 Task: Create a due date automation trigger when advanced on, on the wednesday of the week before a card is due add dates starting this month at 11:00 AM.
Action: Mouse moved to (966, 77)
Screenshot: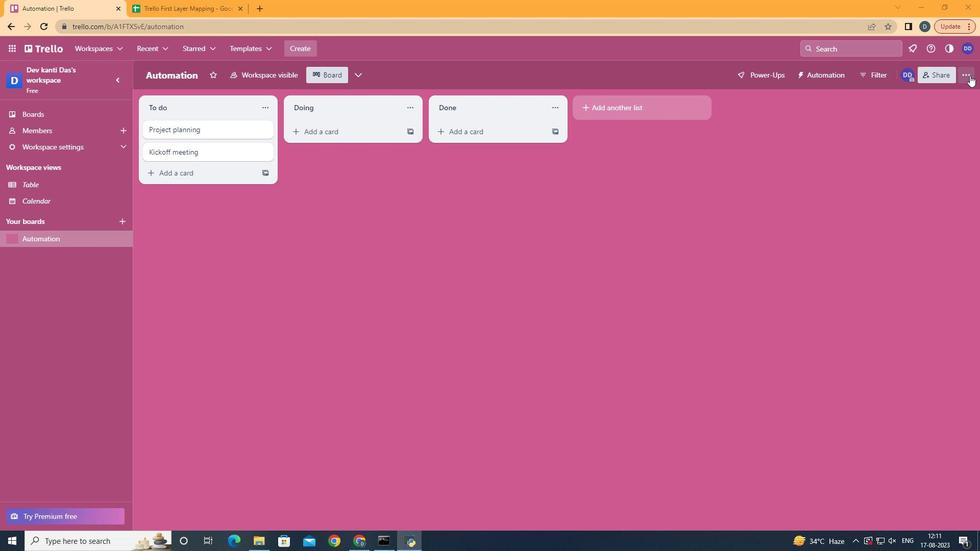 
Action: Mouse pressed left at (966, 77)
Screenshot: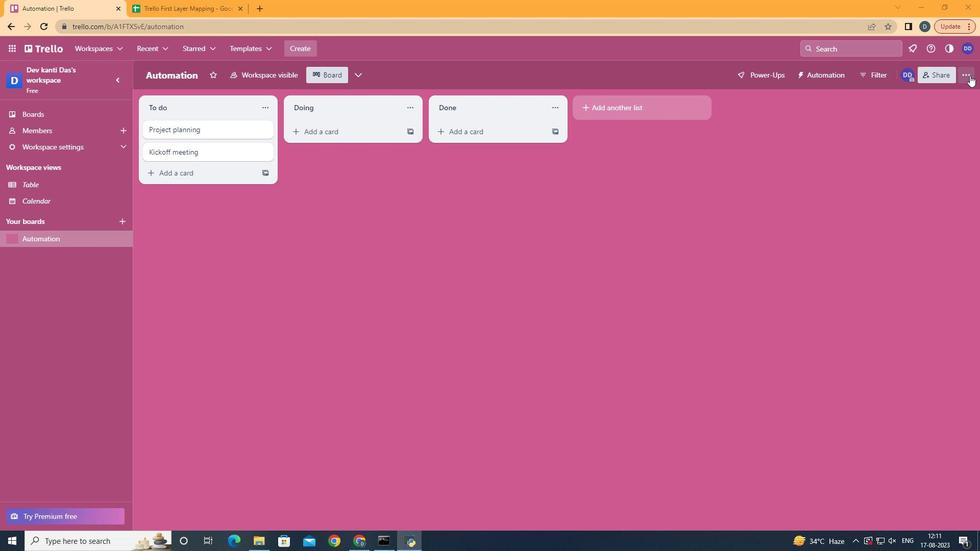 
Action: Mouse moved to (914, 208)
Screenshot: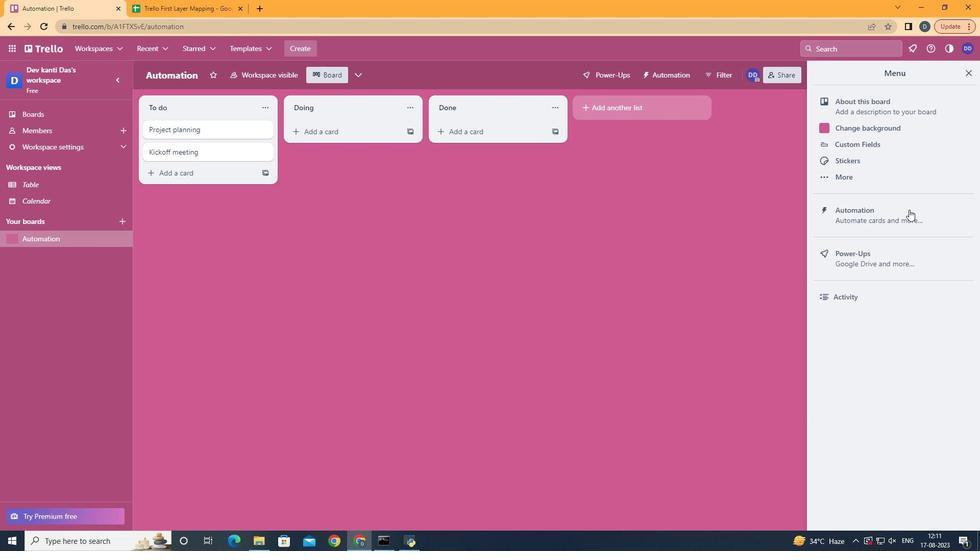 
Action: Mouse pressed left at (914, 208)
Screenshot: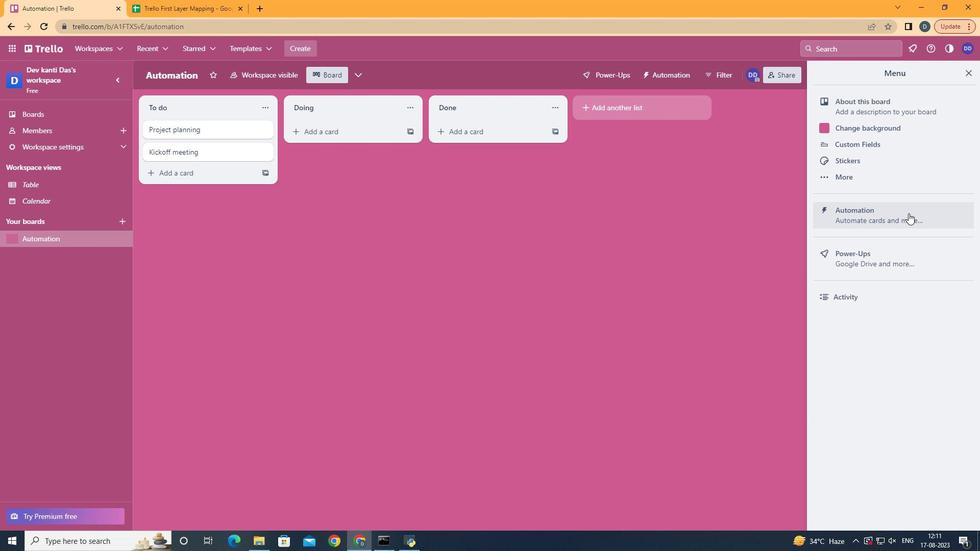 
Action: Mouse moved to (190, 205)
Screenshot: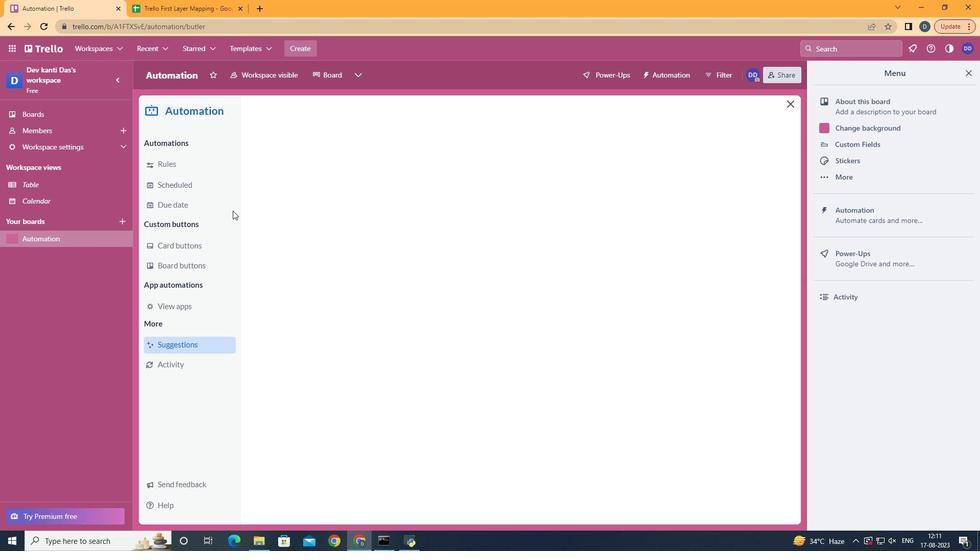 
Action: Mouse pressed left at (190, 205)
Screenshot: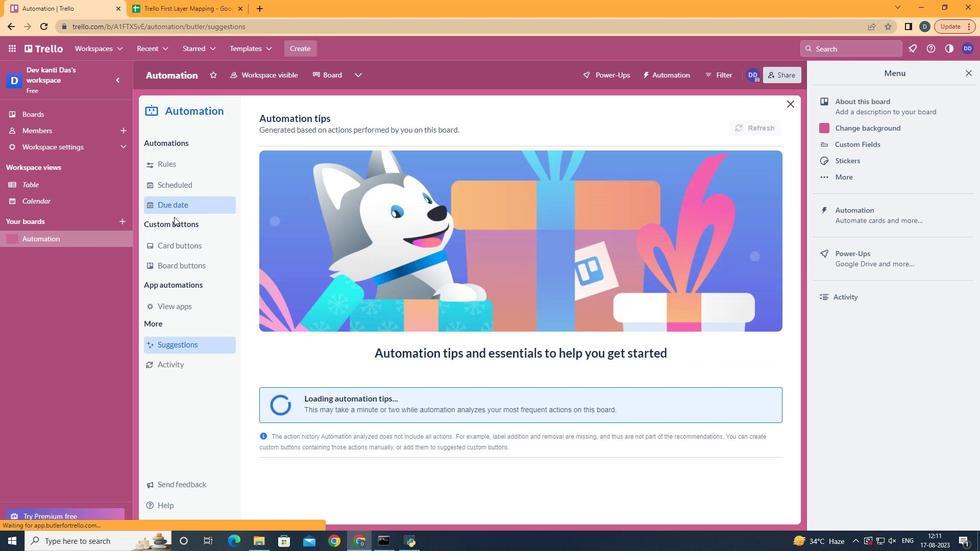 
Action: Mouse moved to (700, 120)
Screenshot: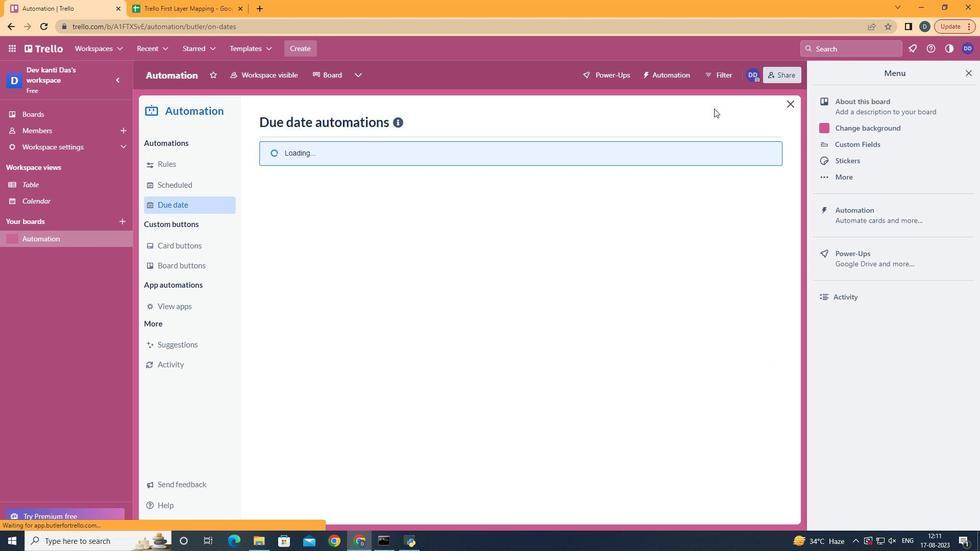 
Action: Mouse pressed left at (700, 120)
Screenshot: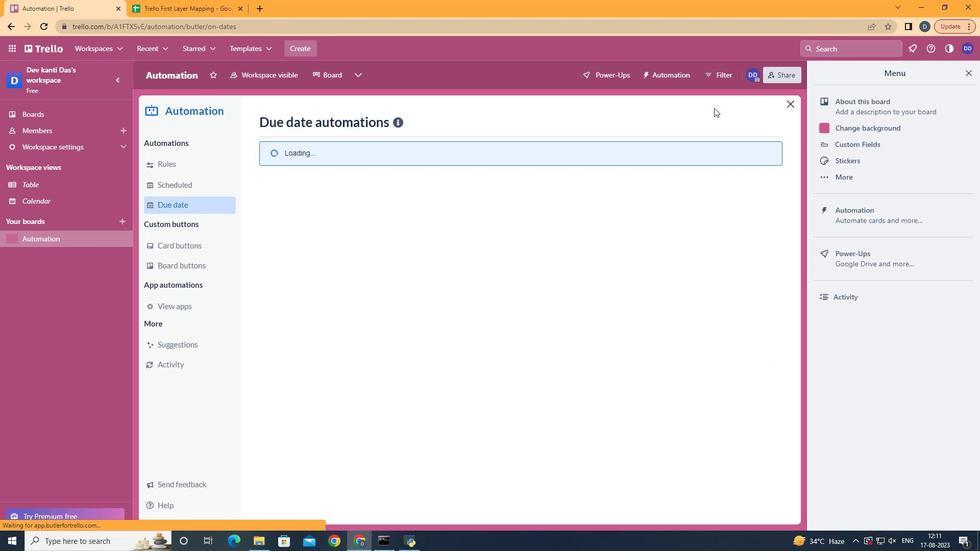 
Action: Mouse moved to (551, 229)
Screenshot: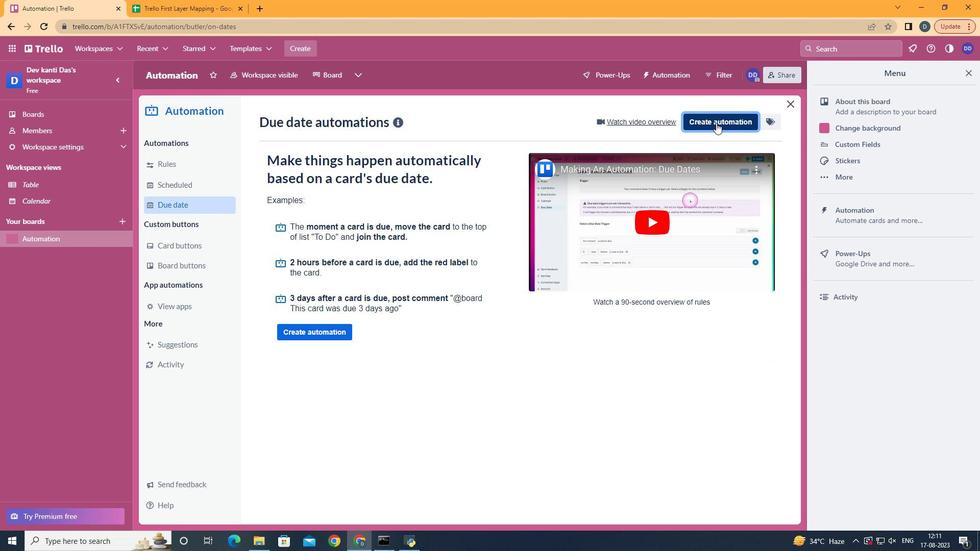 
Action: Mouse pressed left at (551, 229)
Screenshot: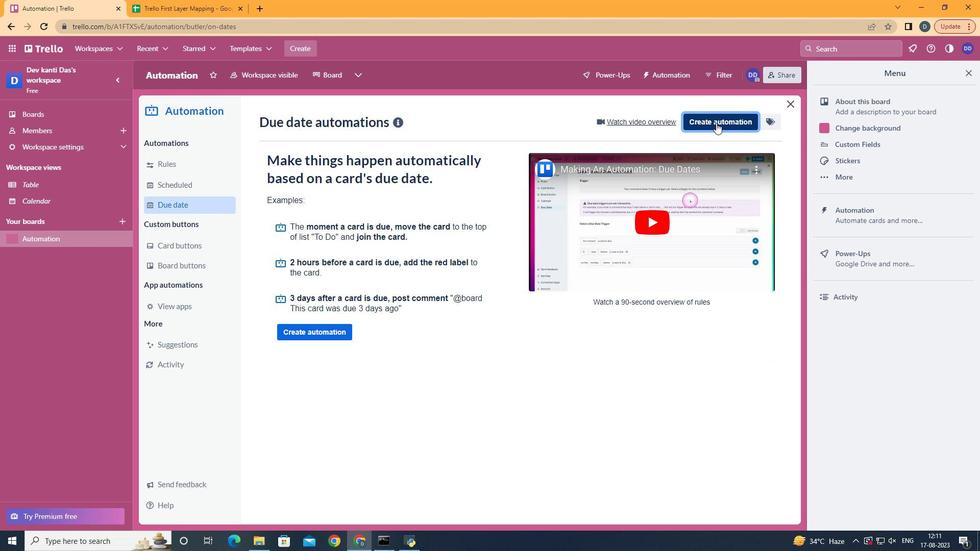 
Action: Mouse moved to (551, 222)
Screenshot: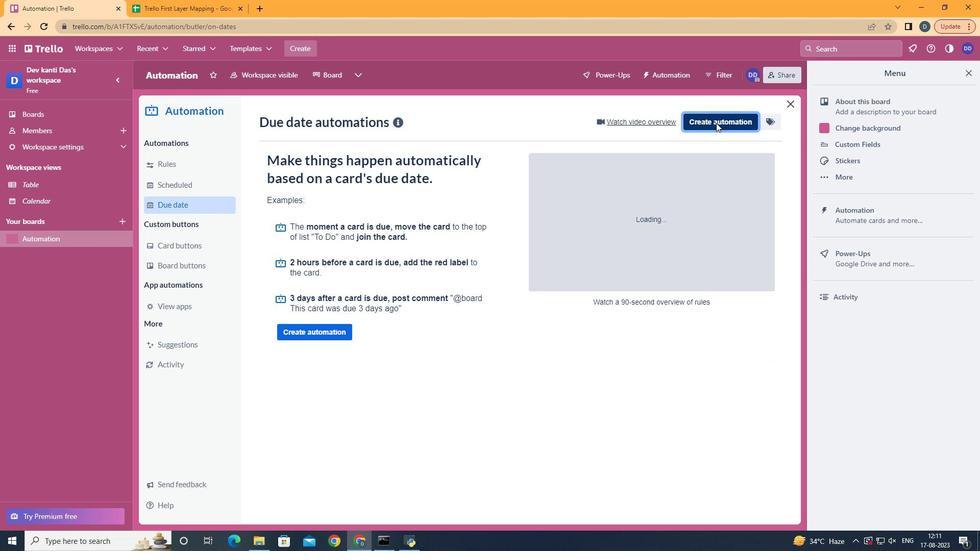 
Action: Mouse pressed left at (551, 222)
Screenshot: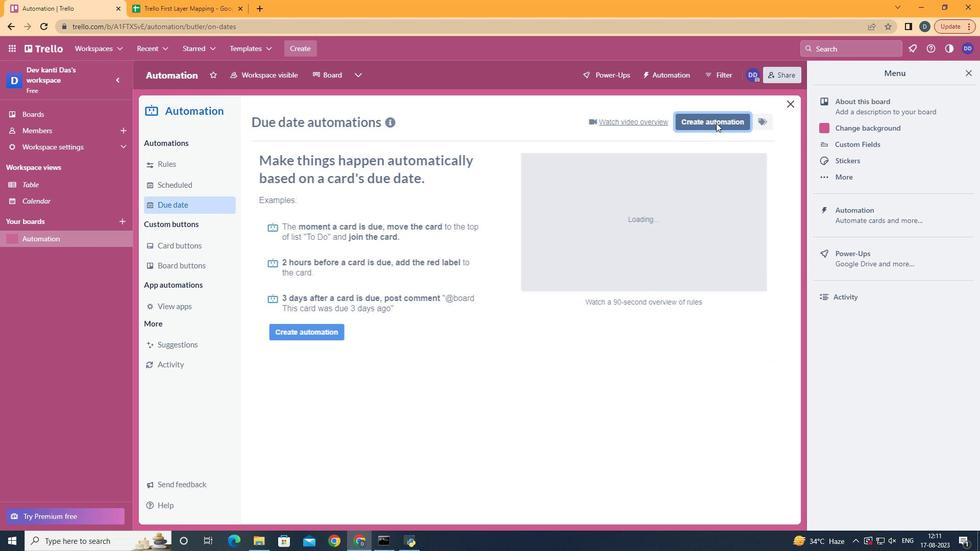 
Action: Mouse moved to (341, 313)
Screenshot: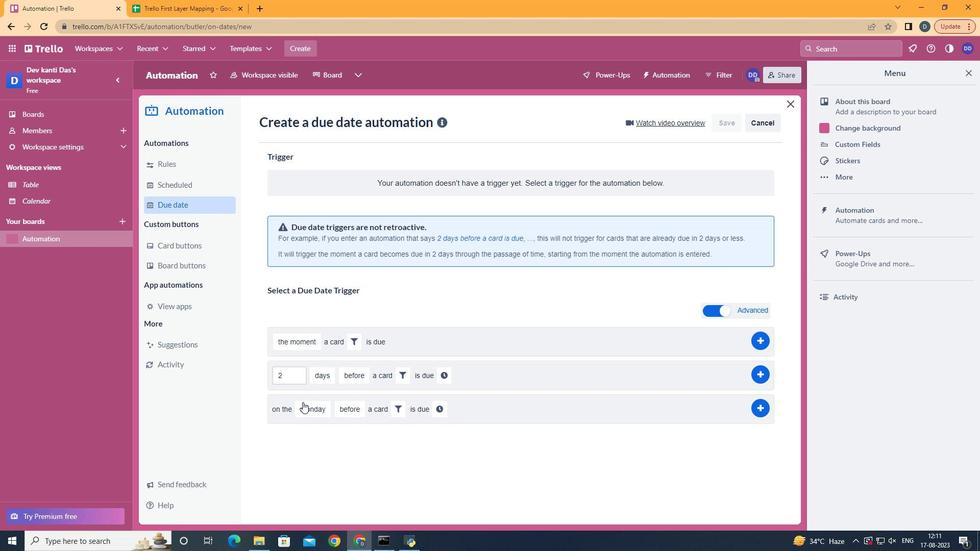 
Action: Mouse pressed left at (341, 313)
Screenshot: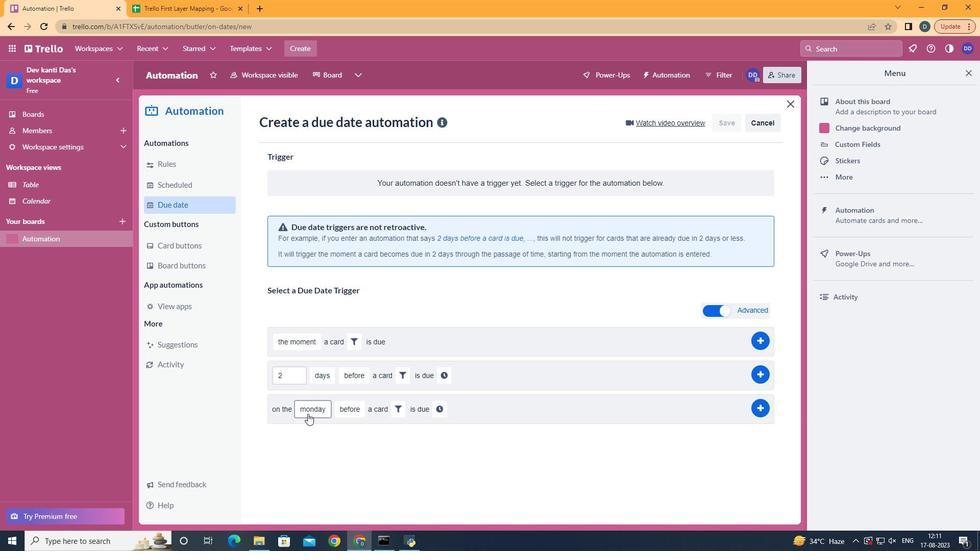 
Action: Mouse moved to (385, 486)
Screenshot: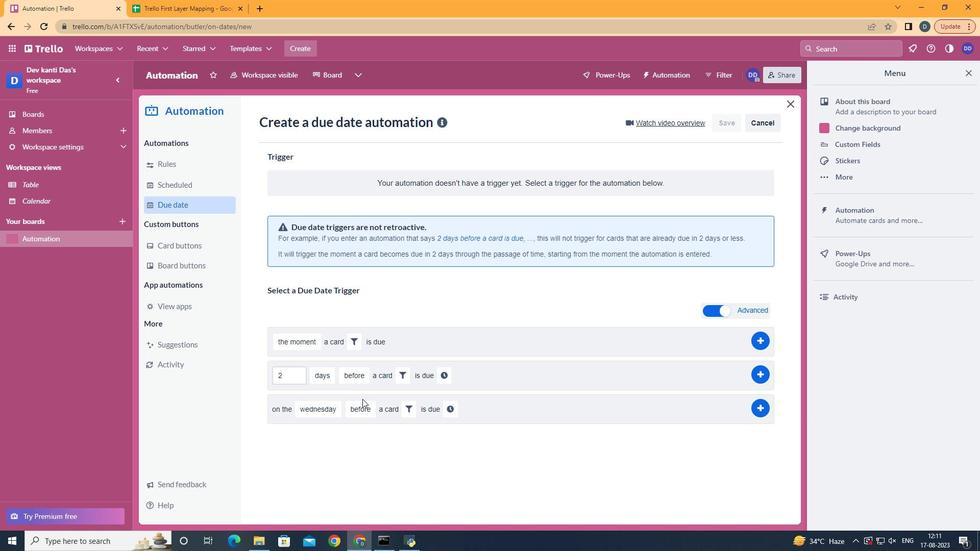 
Action: Mouse pressed left at (385, 486)
Screenshot: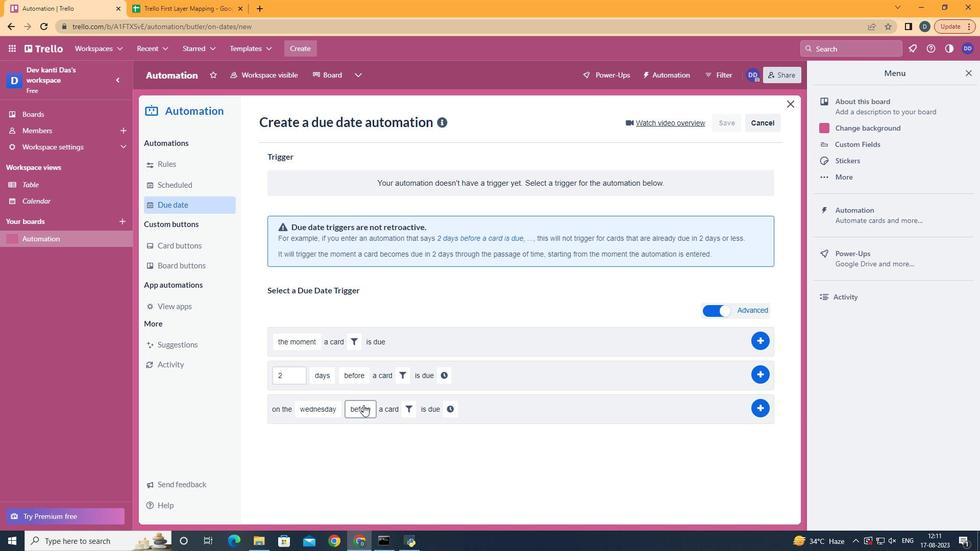 
Action: Mouse moved to (448, 403)
Screenshot: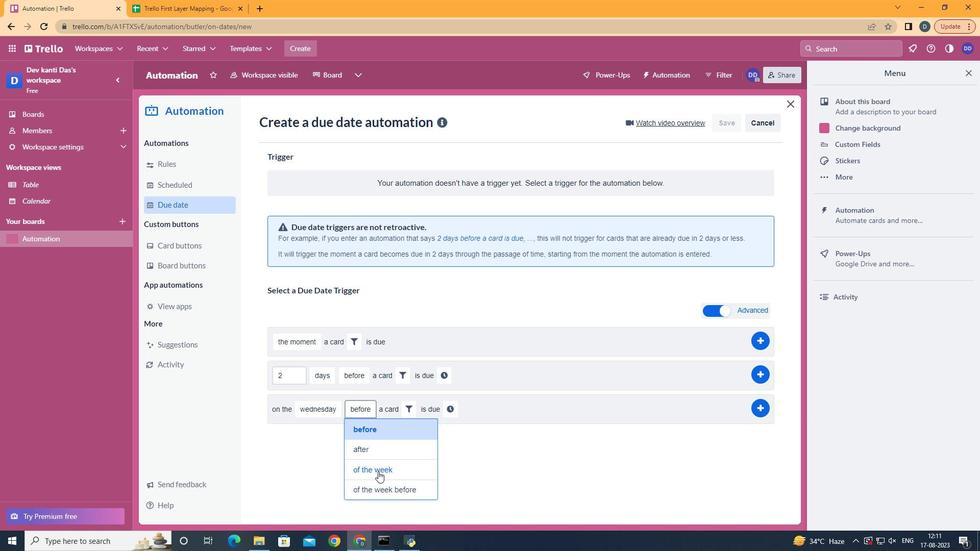 
Action: Mouse pressed left at (448, 403)
Screenshot: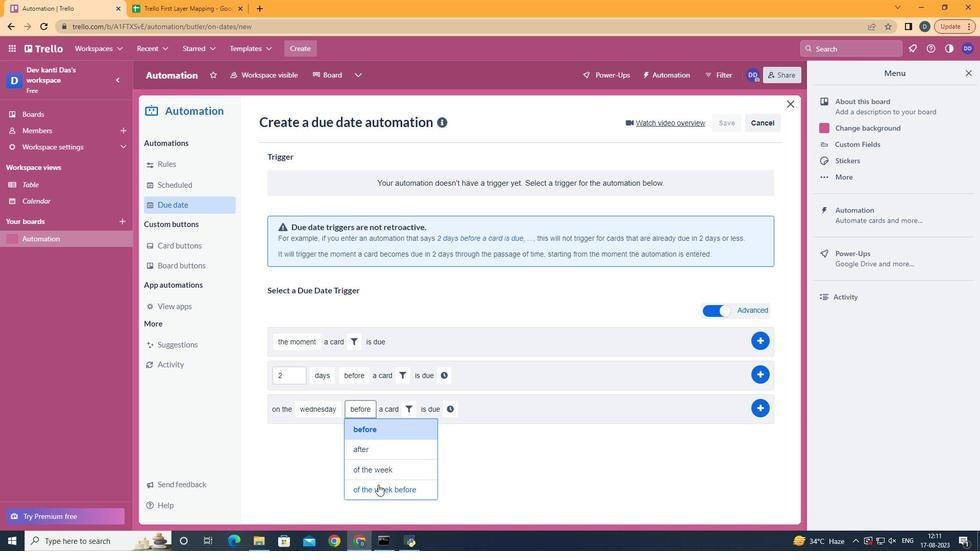 
Action: Mouse moved to (512, 439)
Screenshot: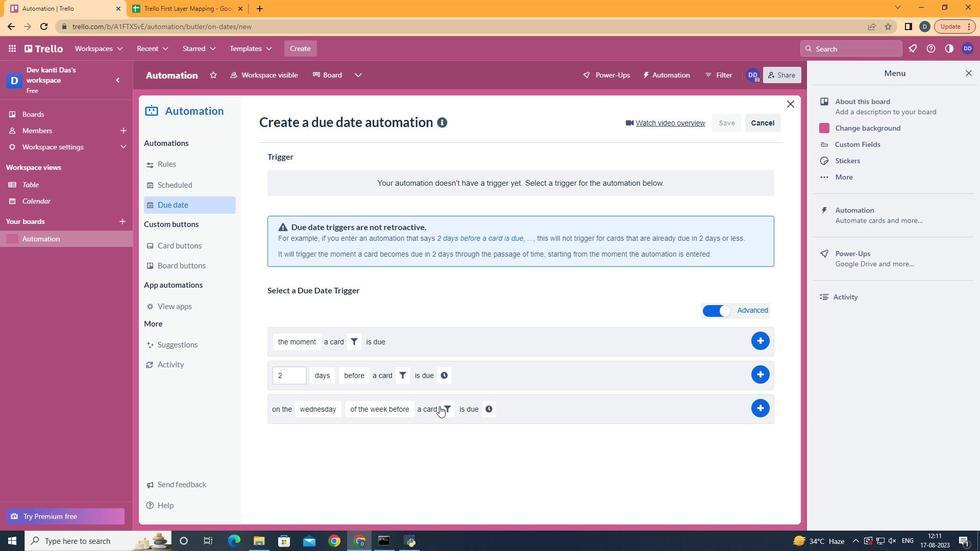 
Action: Mouse pressed left at (512, 439)
Screenshot: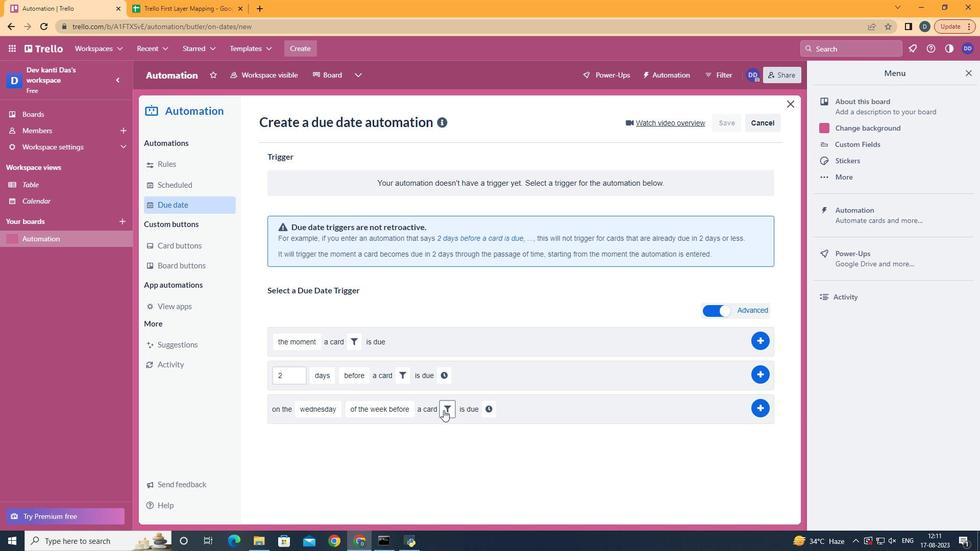 
Action: Mouse scrolled (512, 439) with delta (0, 0)
Screenshot: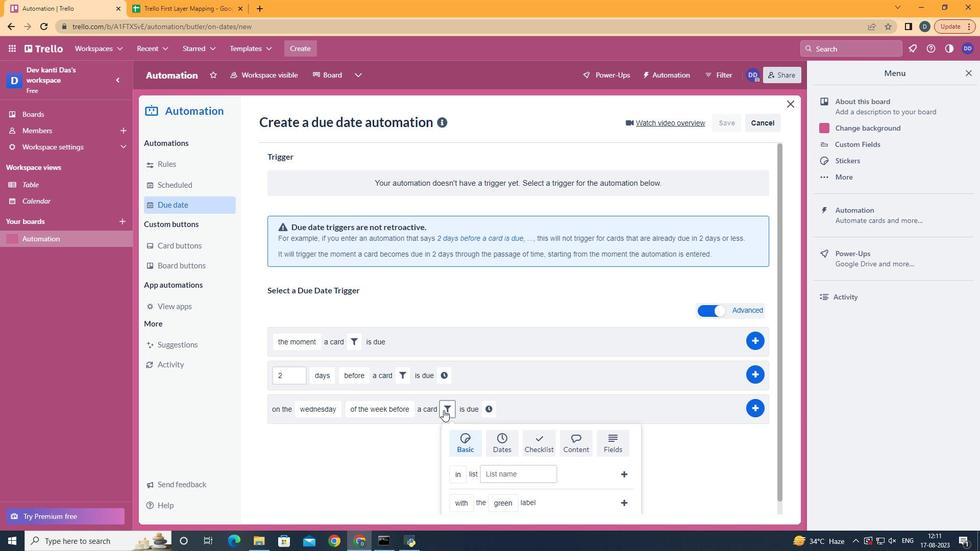 
Action: Mouse scrolled (512, 439) with delta (0, 0)
Screenshot: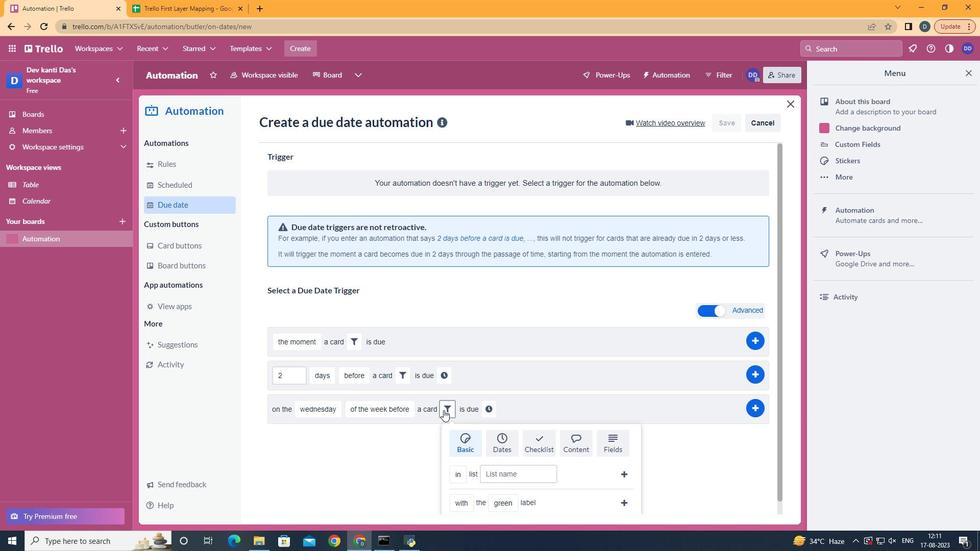 
Action: Mouse scrolled (512, 439) with delta (0, 0)
Screenshot: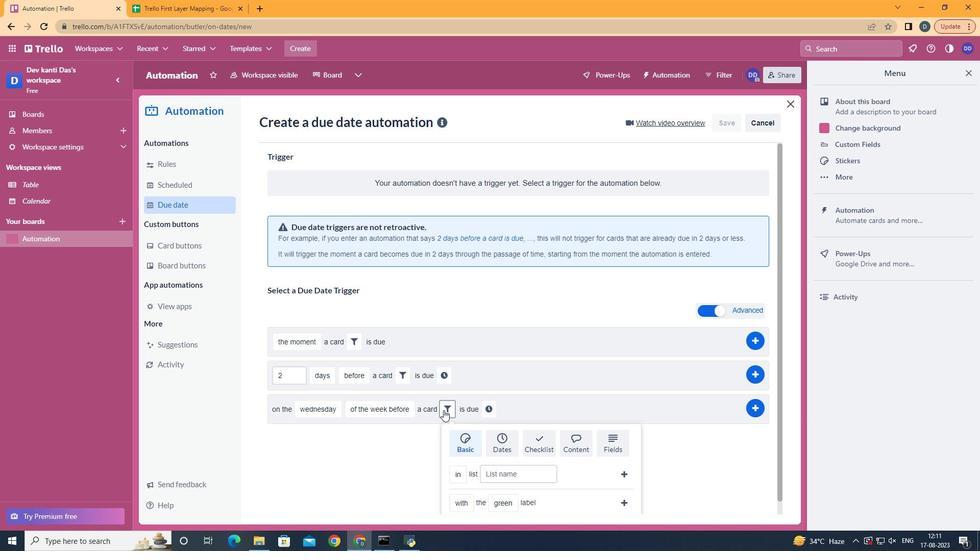 
Action: Mouse moved to (483, 426)
Screenshot: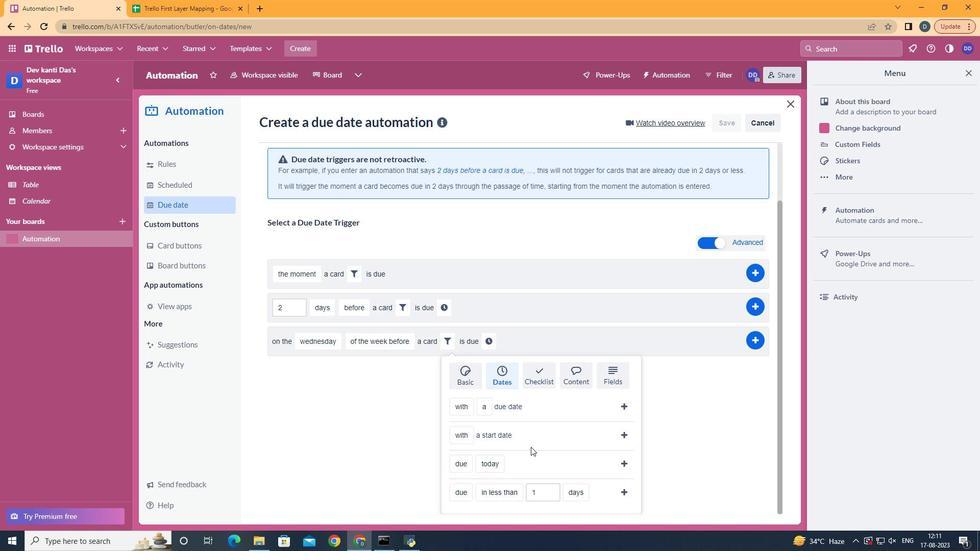 
Action: Mouse pressed left at (483, 426)
Screenshot: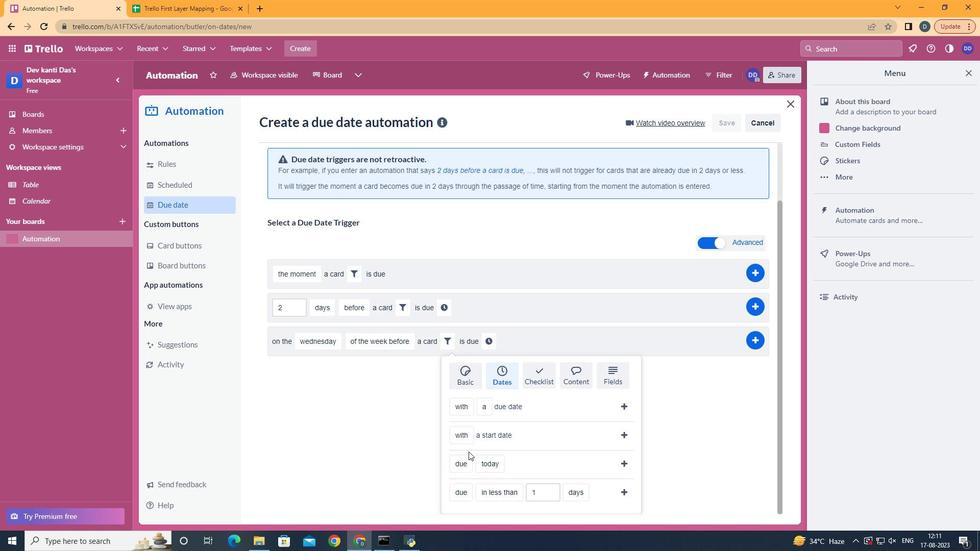 
Action: Mouse moved to (524, 423)
Screenshot: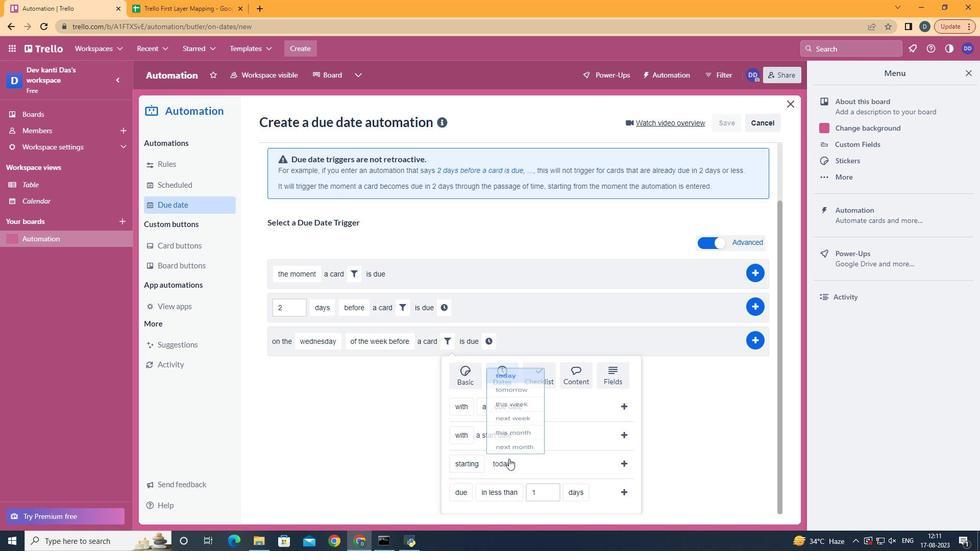 
Action: Mouse pressed left at (524, 423)
Screenshot: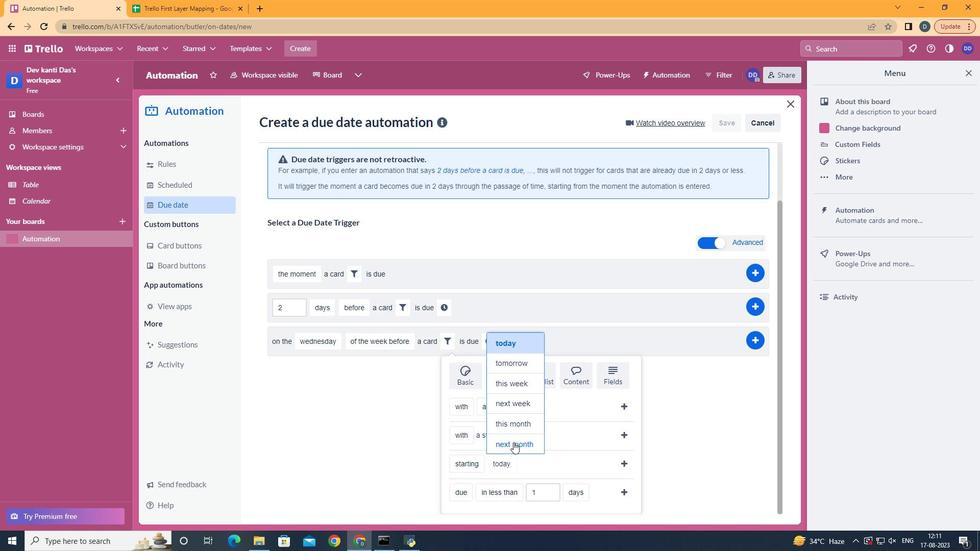 
Action: Mouse moved to (623, 464)
Screenshot: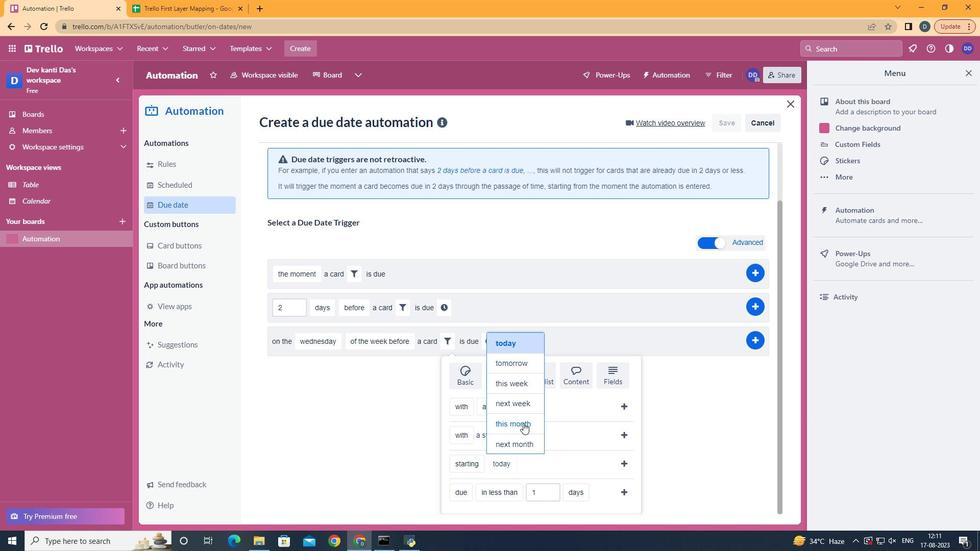 
Action: Mouse pressed left at (623, 464)
Screenshot: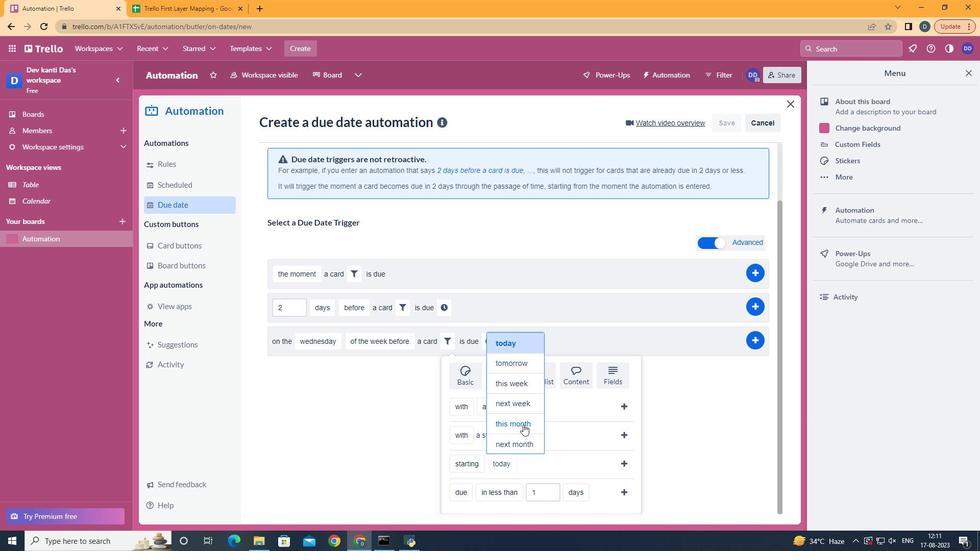 
Action: Mouse moved to (568, 411)
Screenshot: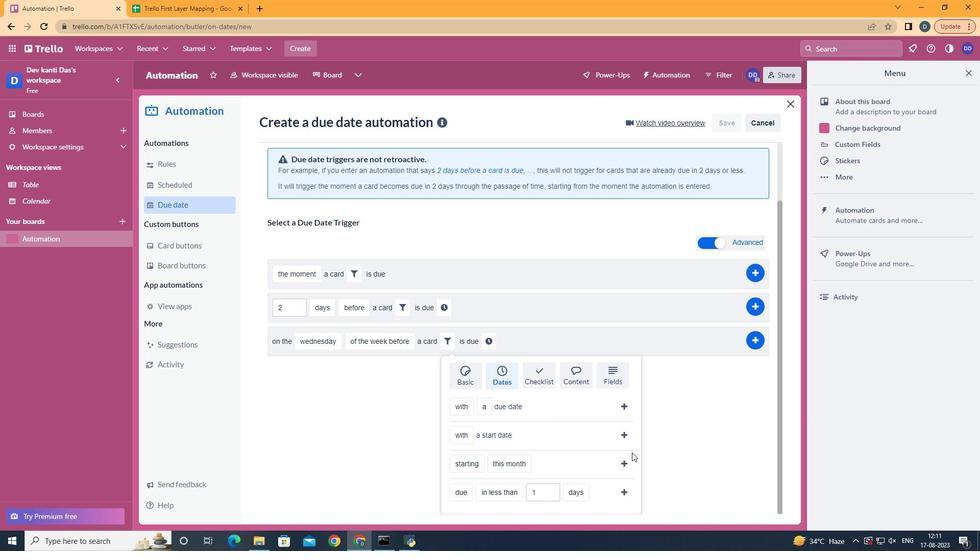 
Action: Mouse pressed left at (568, 411)
Screenshot: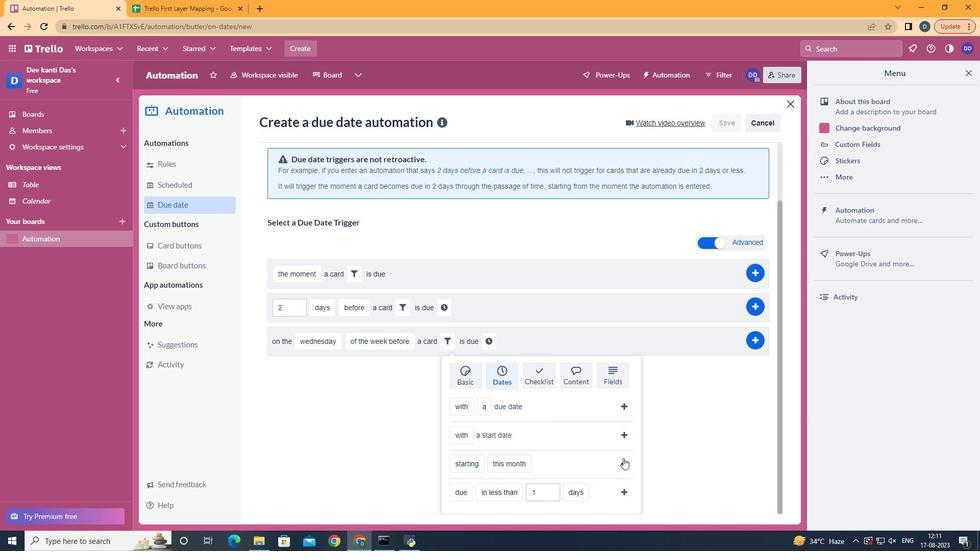 
Action: Mouse moved to (607, 413)
Screenshot: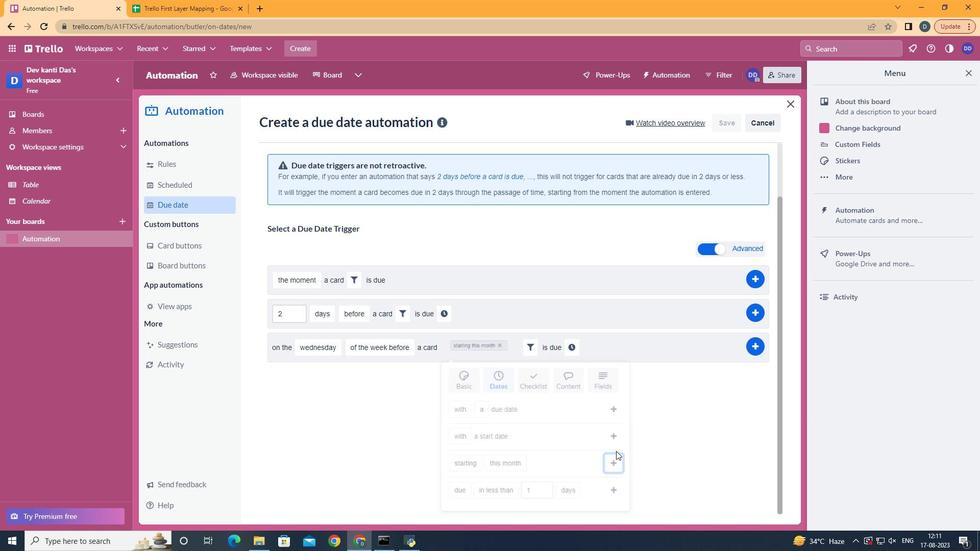 
Action: Mouse pressed left at (607, 413)
Screenshot: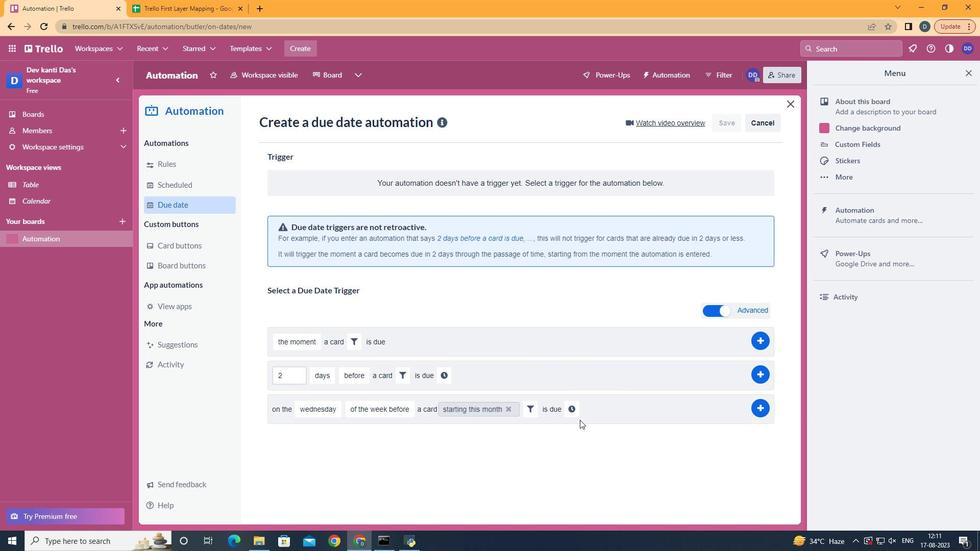 
Action: Key pressed <Key.backspace>1
Screenshot: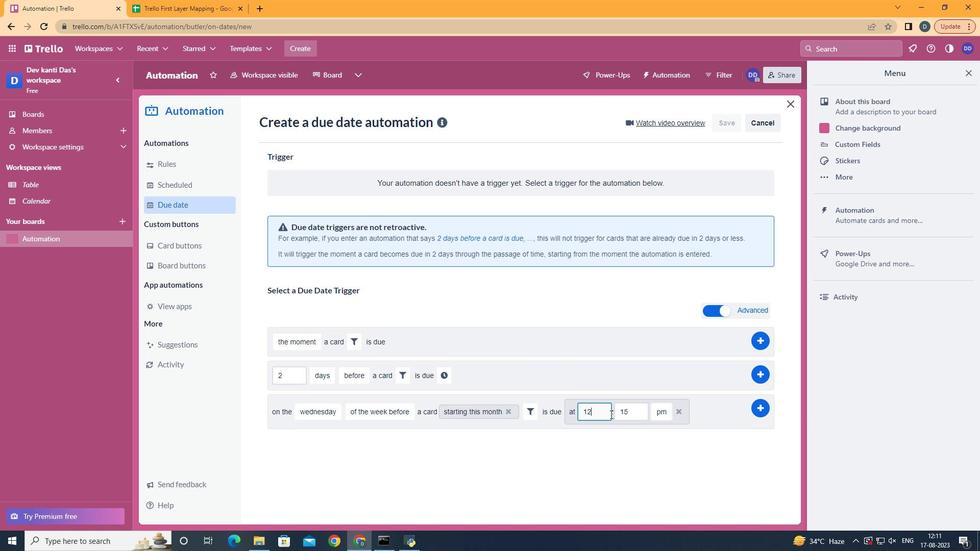 
Action: Mouse moved to (642, 404)
Screenshot: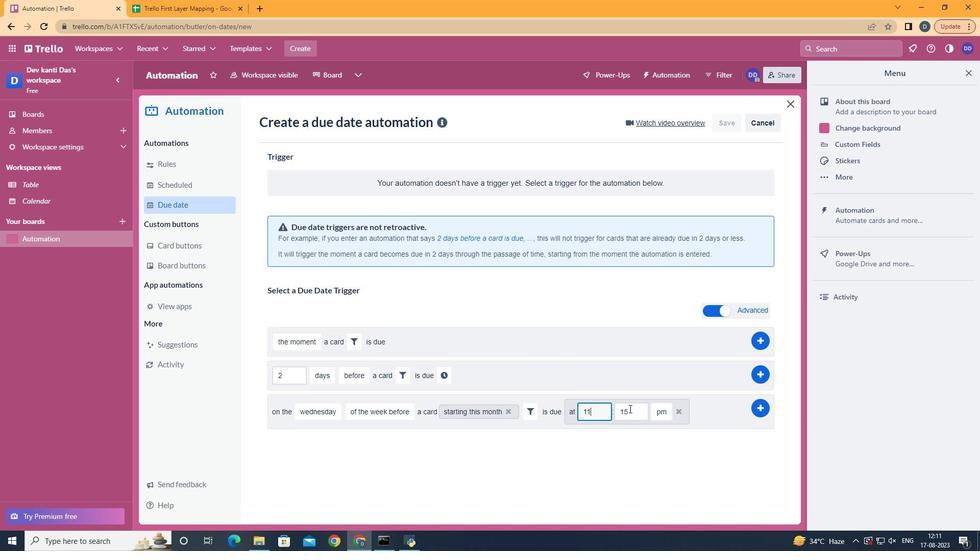 
Action: Mouse pressed left at (642, 404)
Screenshot: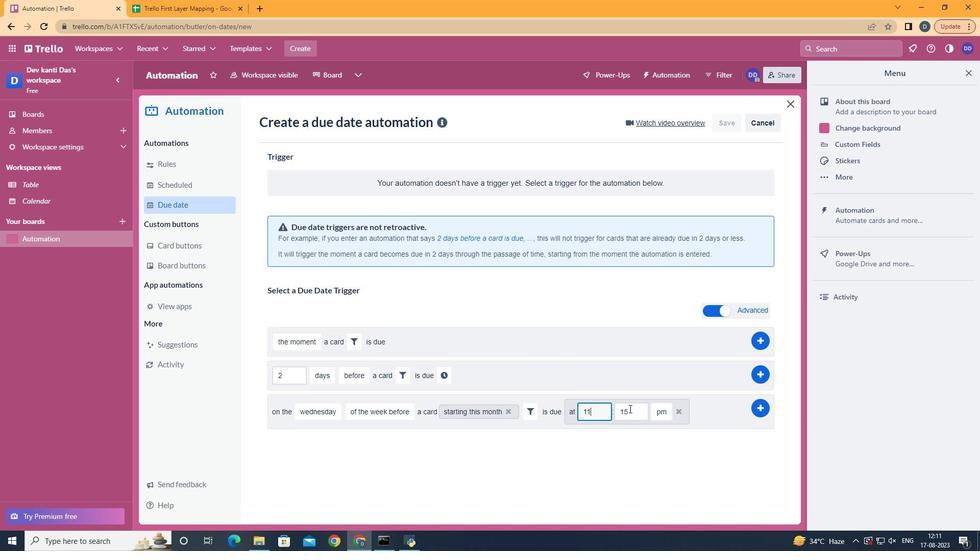 
Action: Mouse moved to (641, 404)
Screenshot: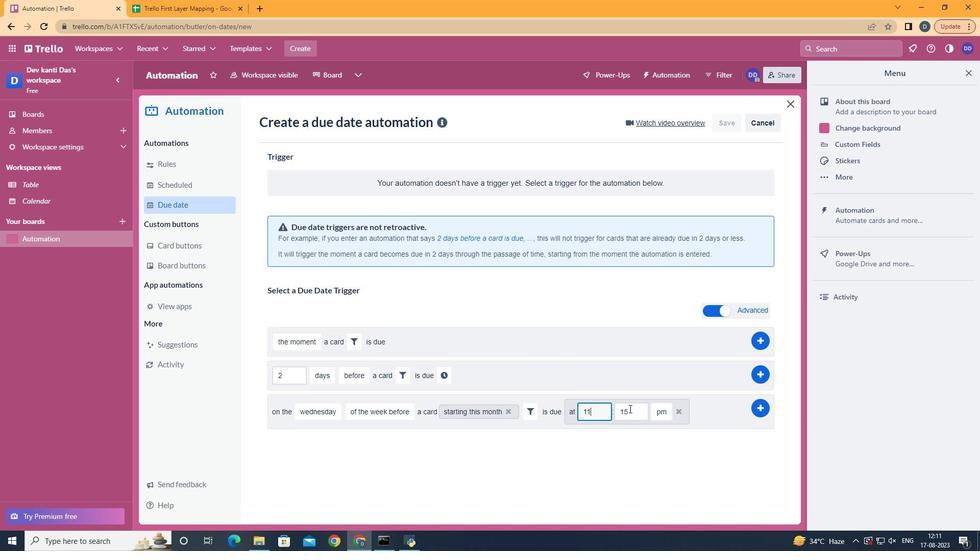 
Action: Key pressed <Key.backspace><Key.backspace>00
Screenshot: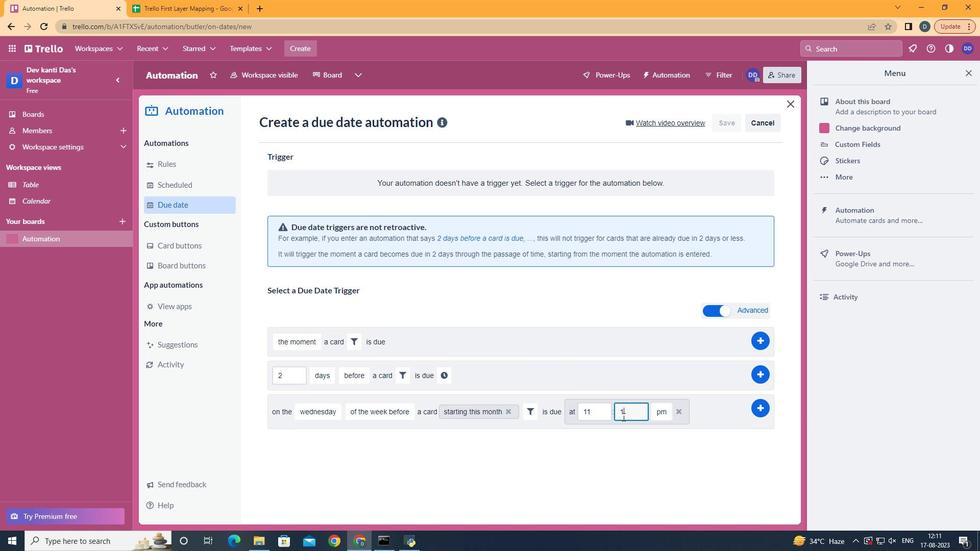 
Action: Mouse moved to (659, 429)
Screenshot: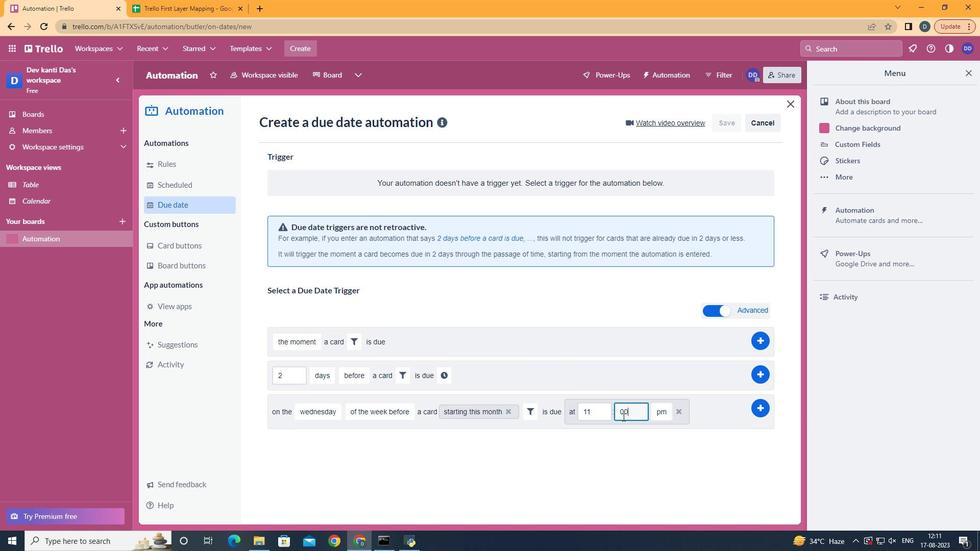 
Action: Mouse pressed left at (659, 429)
Screenshot: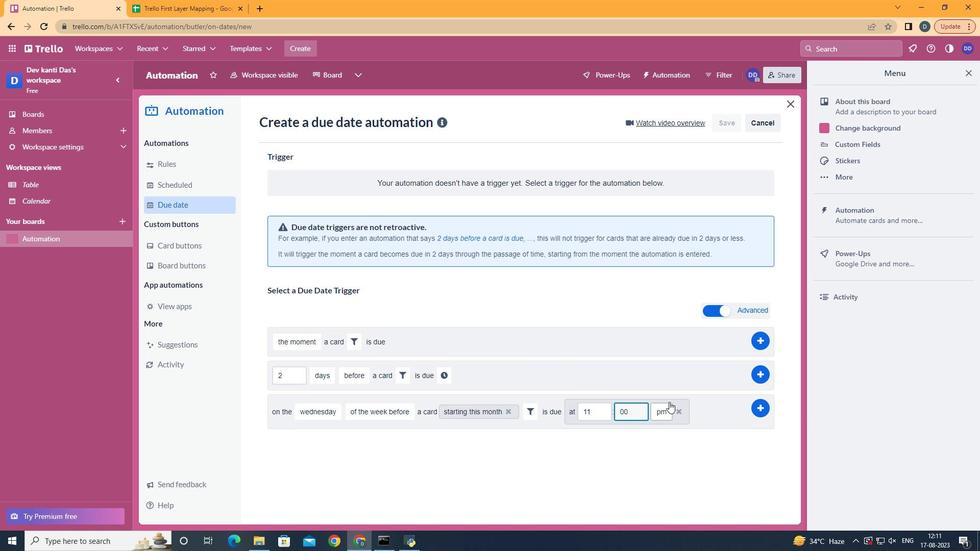 
Action: Mouse moved to (752, 410)
Screenshot: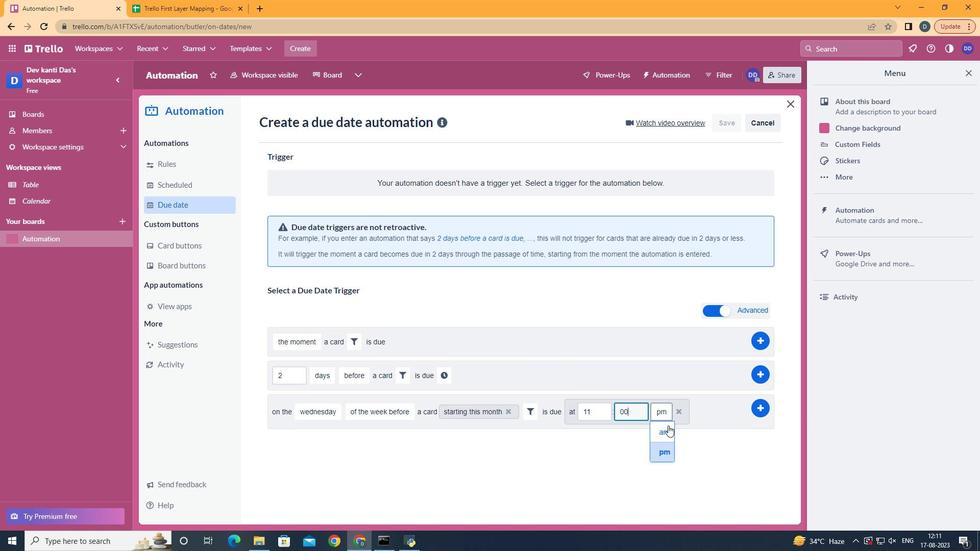 
Action: Mouse pressed left at (752, 410)
Screenshot: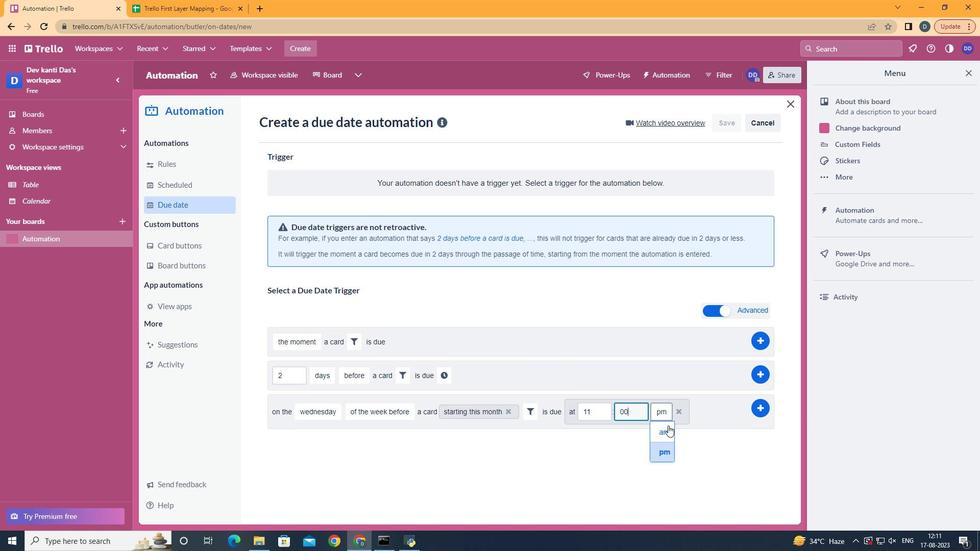 
Action: Mouse moved to (969, 75)
Screenshot: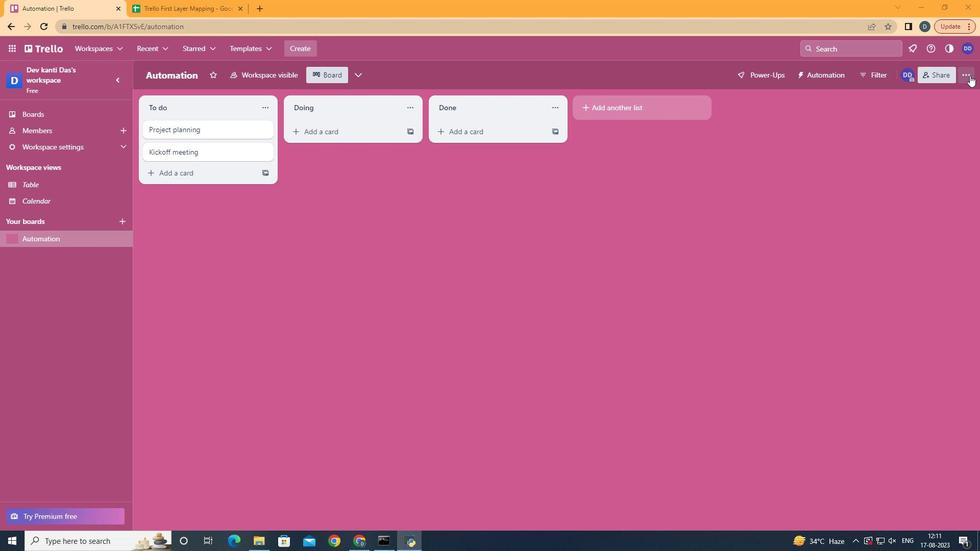 
Action: Mouse pressed left at (969, 75)
Screenshot: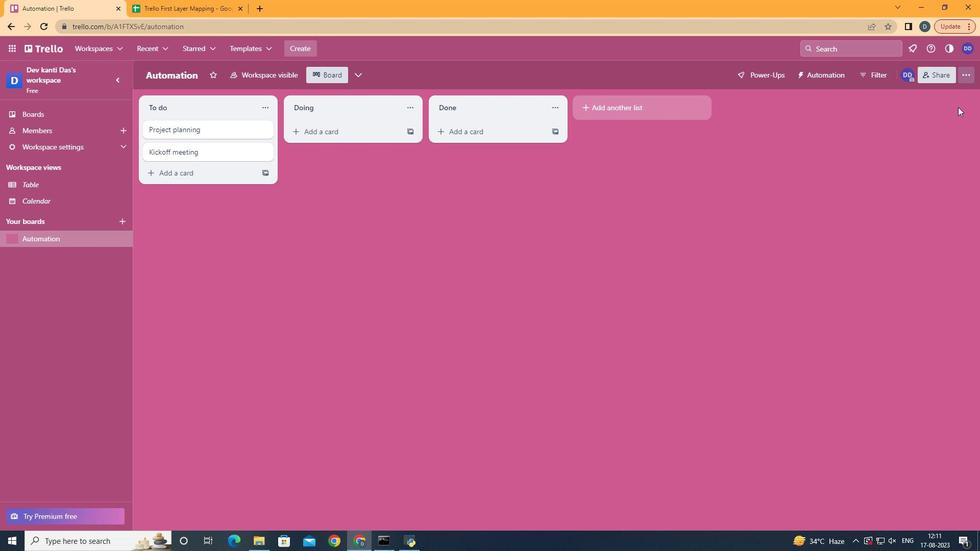 
Action: Mouse moved to (908, 213)
Screenshot: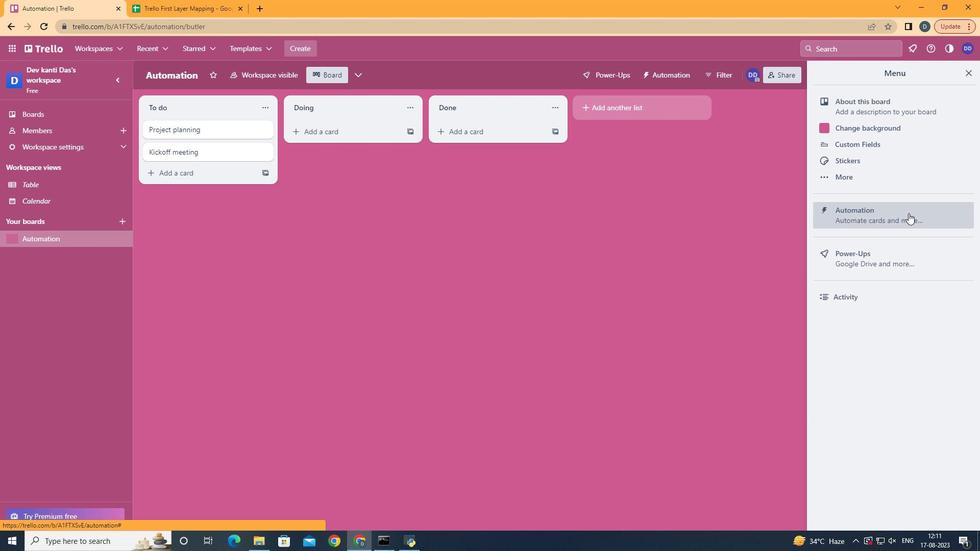 
Action: Mouse pressed left at (908, 213)
Screenshot: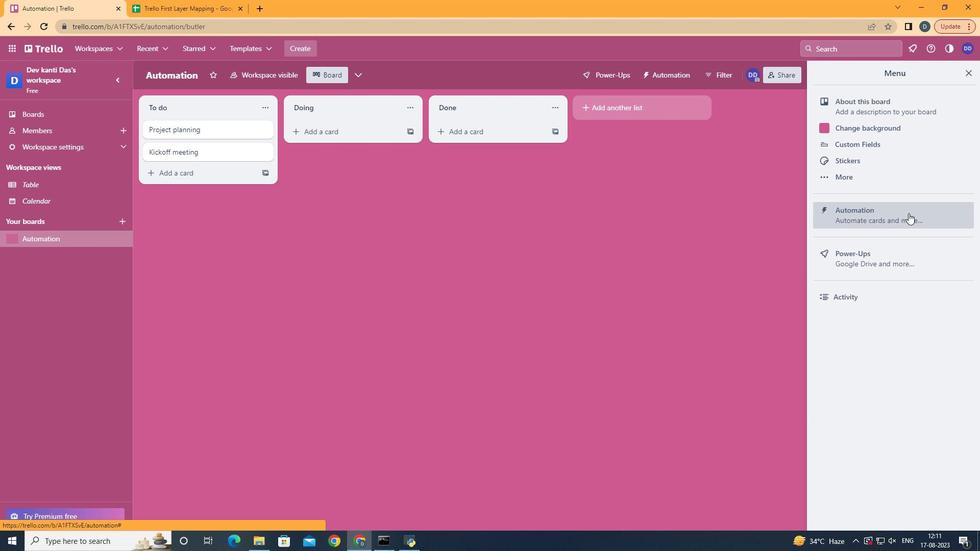 
Action: Mouse moved to (169, 206)
Screenshot: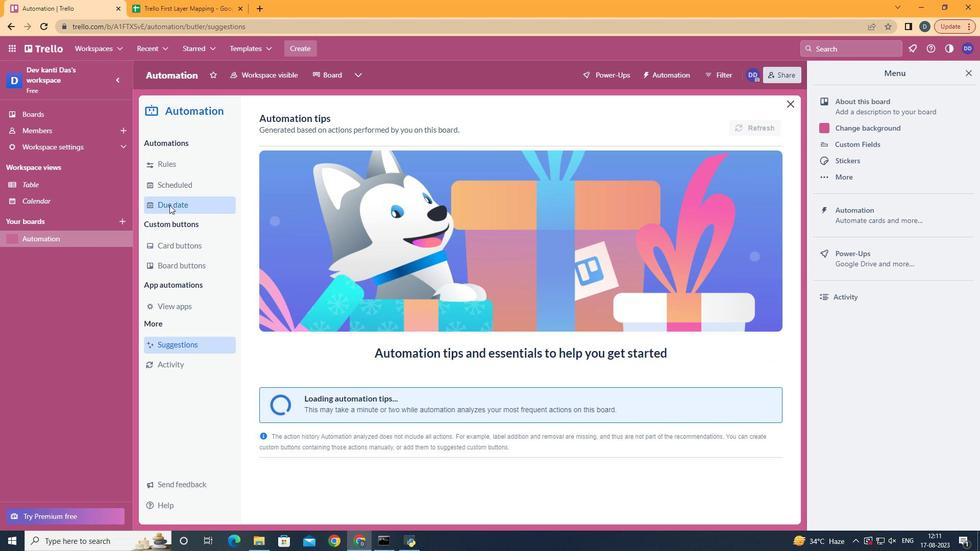 
Action: Mouse pressed left at (169, 206)
Screenshot: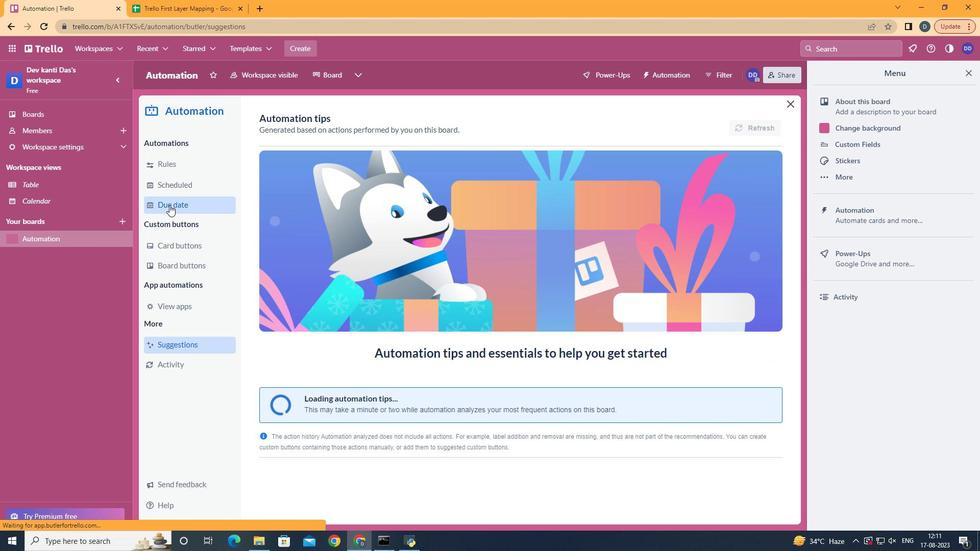 
Action: Mouse moved to (716, 123)
Screenshot: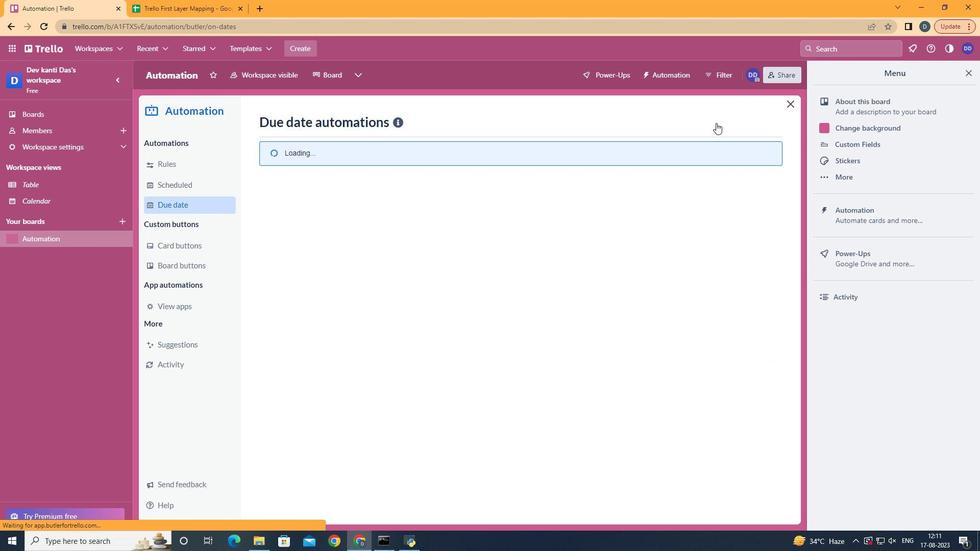 
Action: Mouse pressed left at (716, 123)
Screenshot: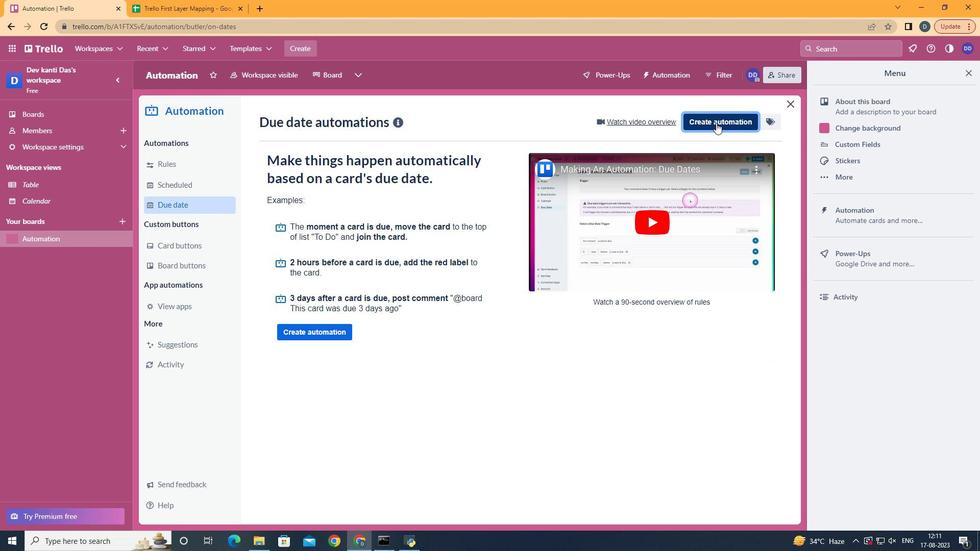 
Action: Mouse moved to (553, 228)
Screenshot: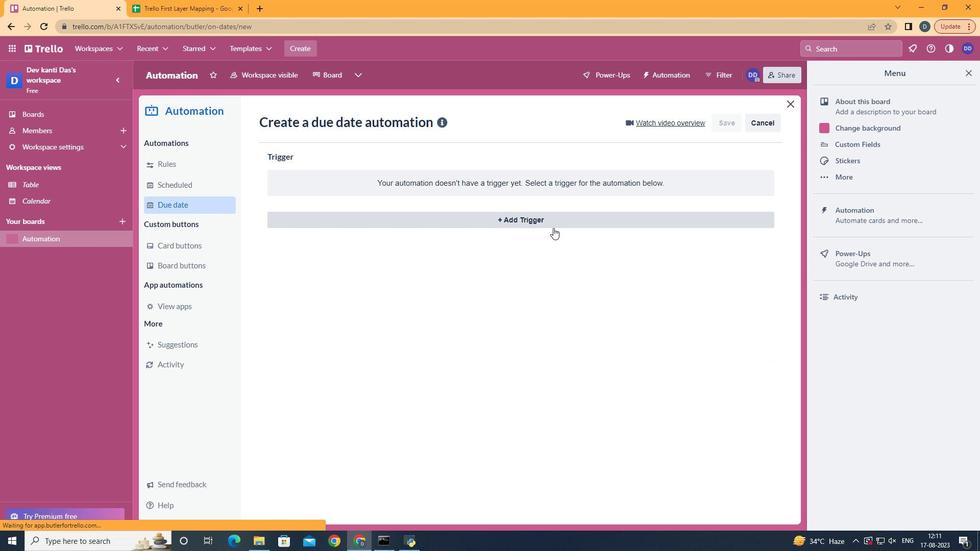 
Action: Mouse pressed left at (553, 228)
Screenshot: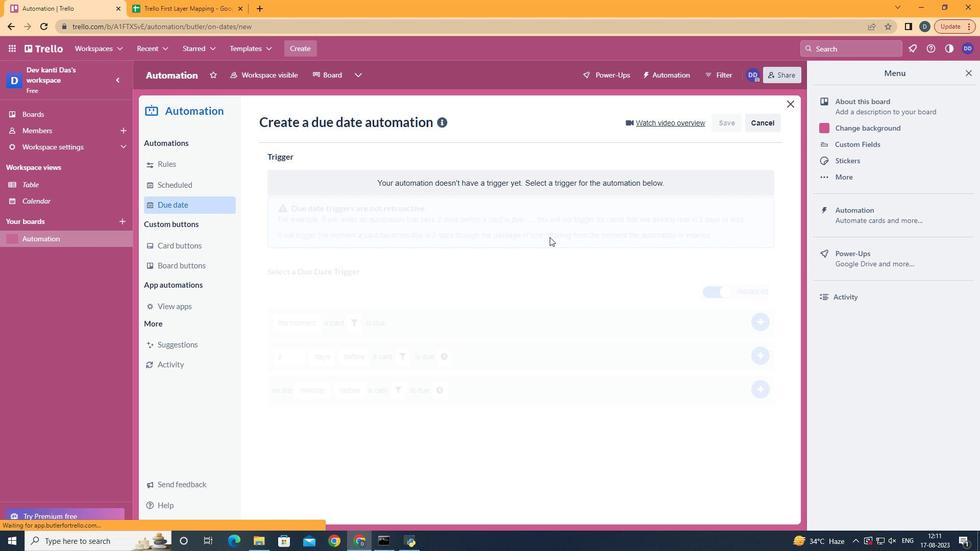 
Action: Mouse moved to (332, 309)
Screenshot: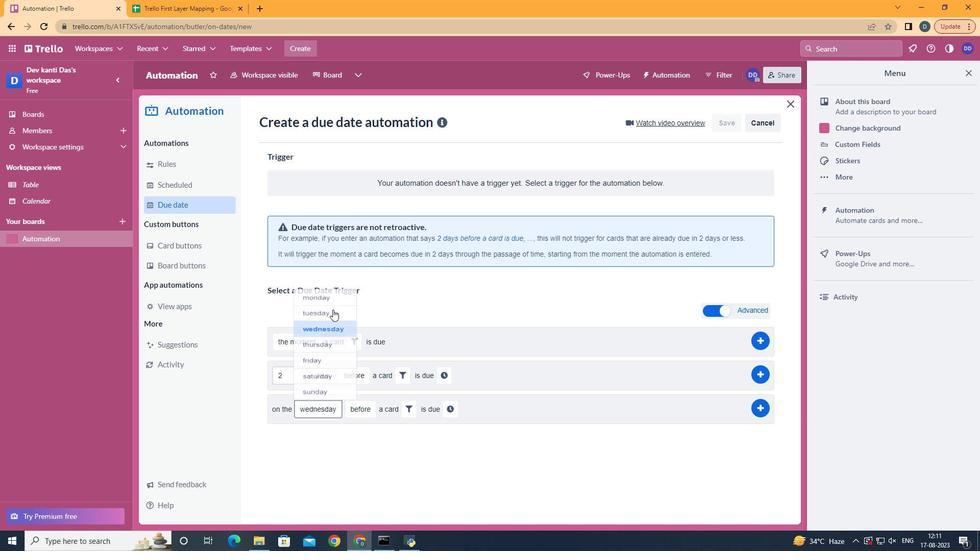 
Action: Mouse pressed left at (332, 309)
Screenshot: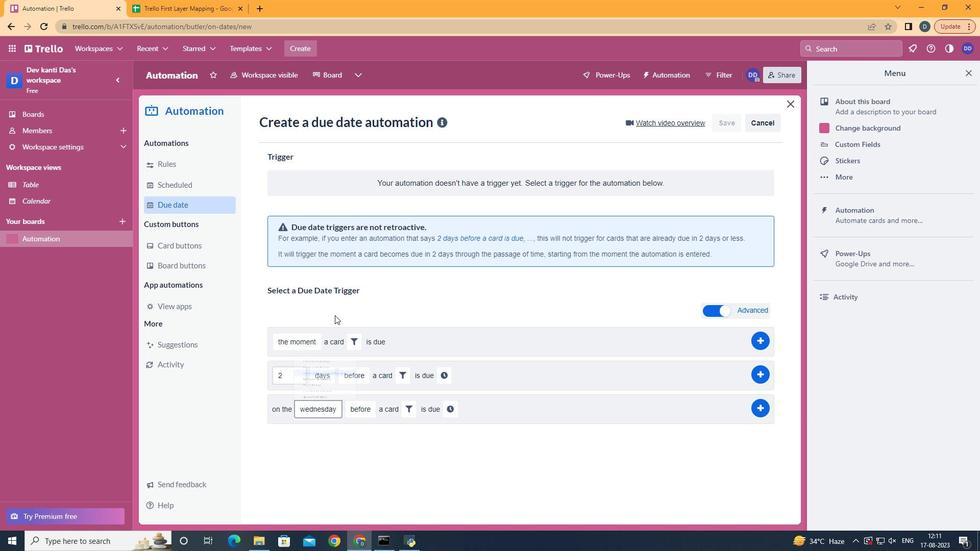 
Action: Mouse moved to (378, 486)
Screenshot: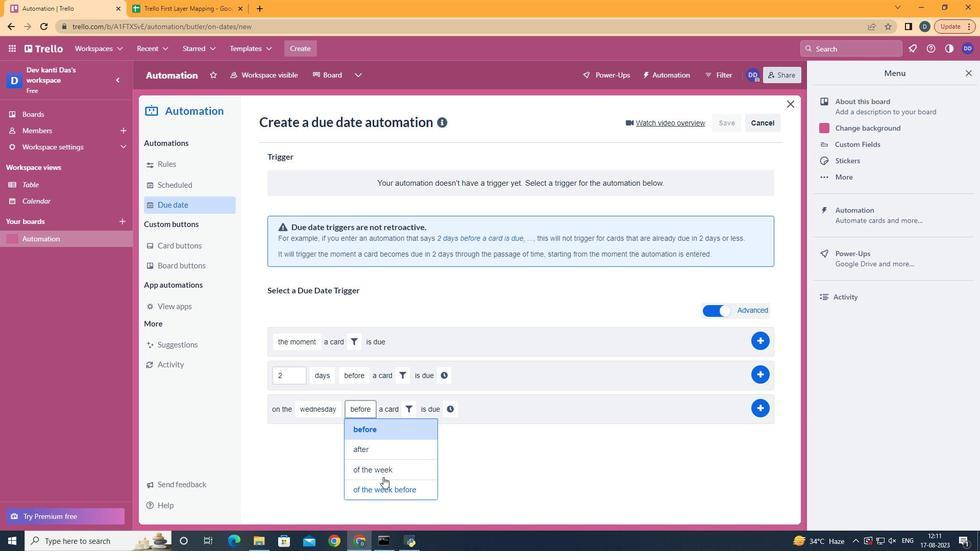 
Action: Mouse pressed left at (378, 486)
Screenshot: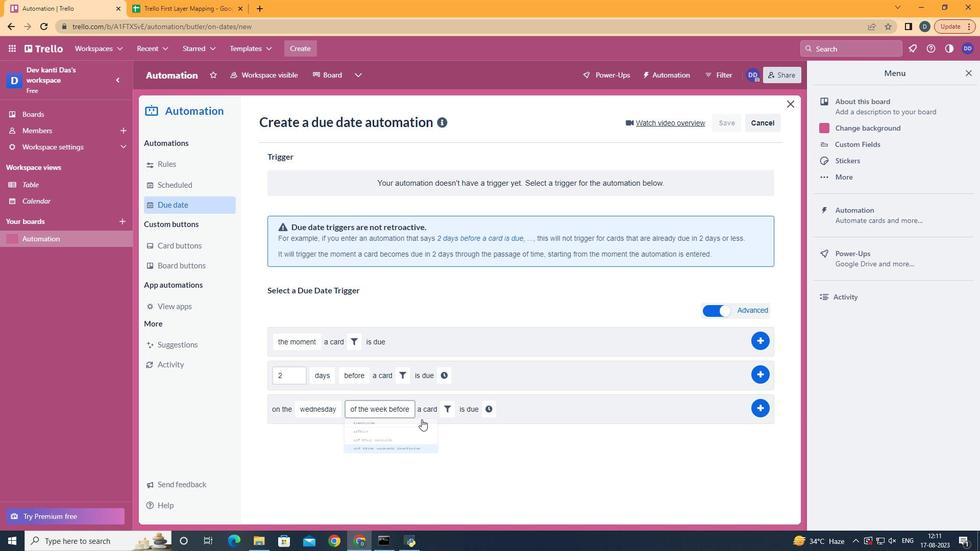 
Action: Mouse moved to (443, 410)
Screenshot: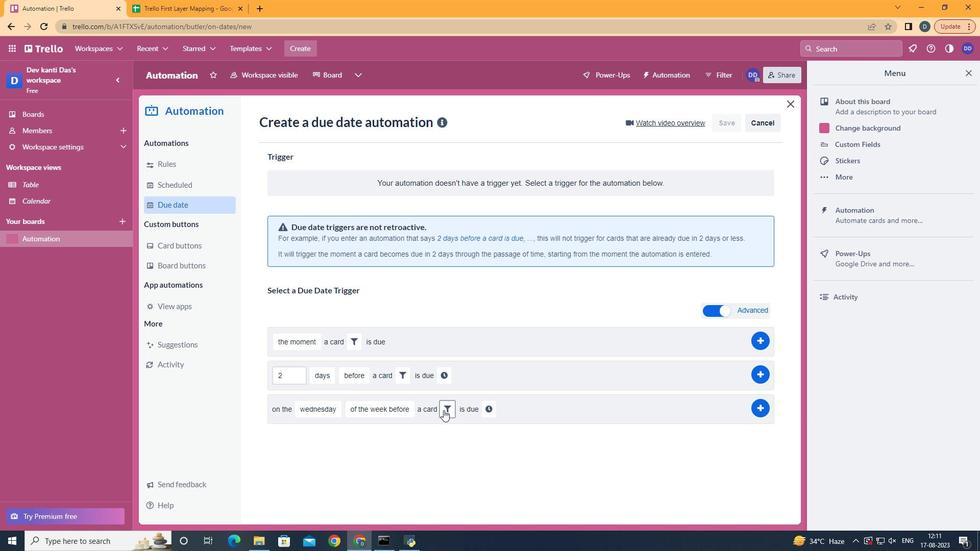 
Action: Mouse pressed left at (443, 410)
Screenshot: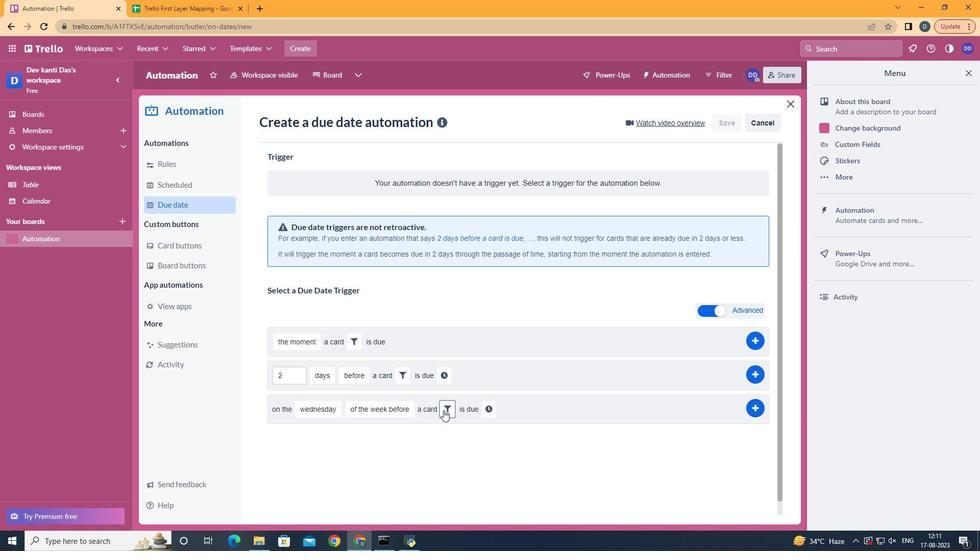 
Action: Mouse moved to (503, 441)
Screenshot: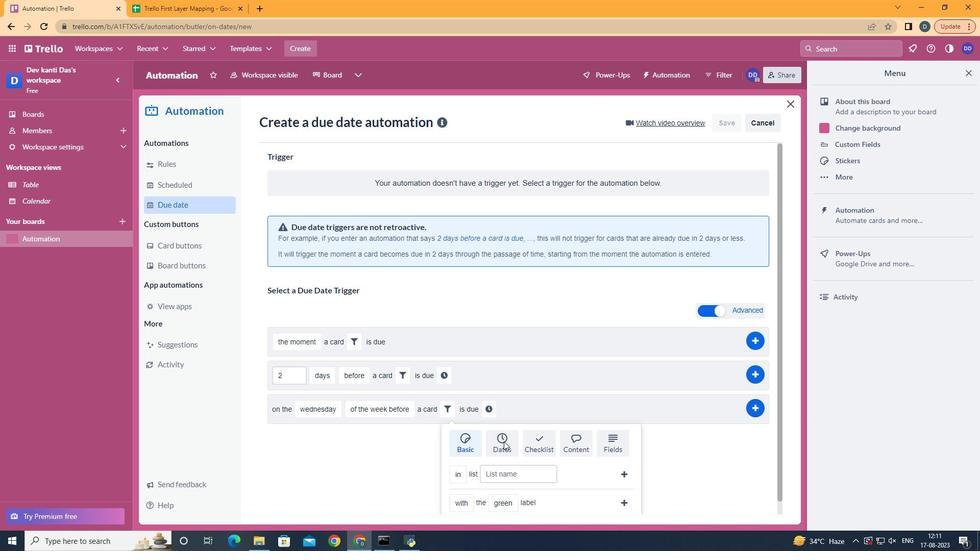 
Action: Mouse pressed left at (503, 441)
Screenshot: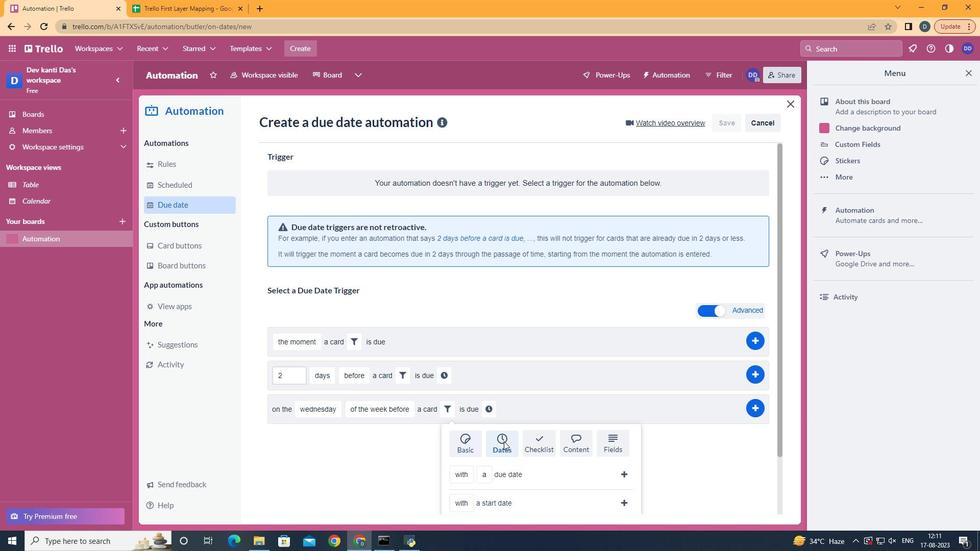 
Action: Mouse moved to (506, 441)
Screenshot: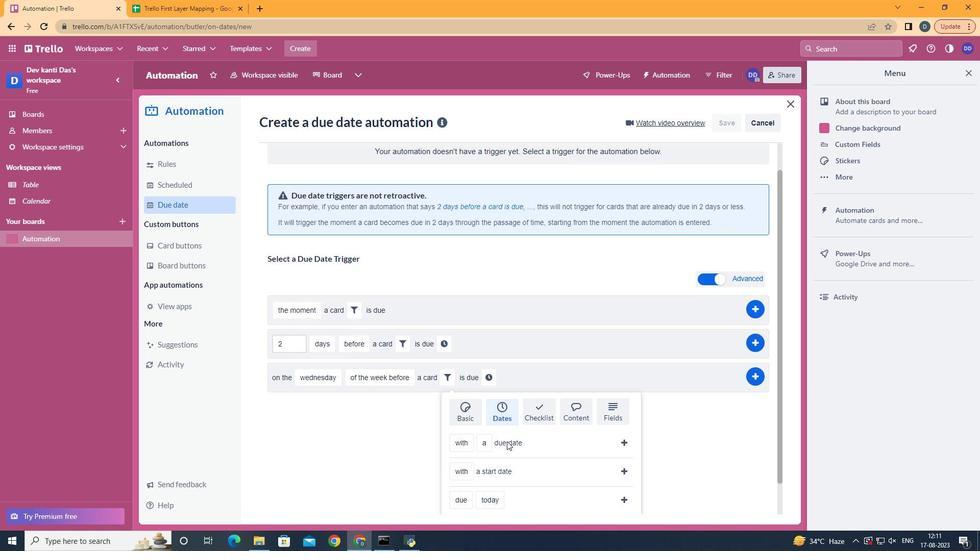 
Action: Mouse scrolled (506, 441) with delta (0, 0)
Screenshot: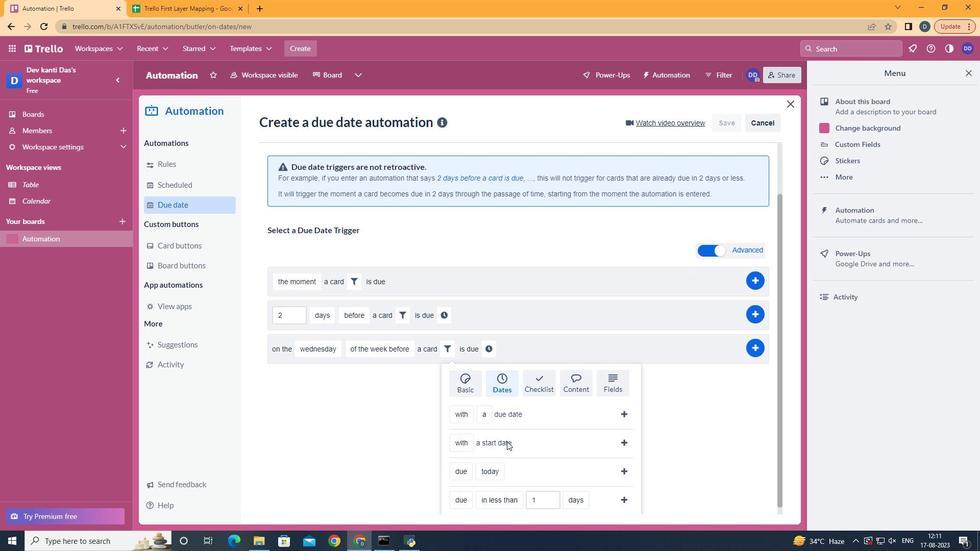 
Action: Mouse scrolled (506, 441) with delta (0, 0)
Screenshot: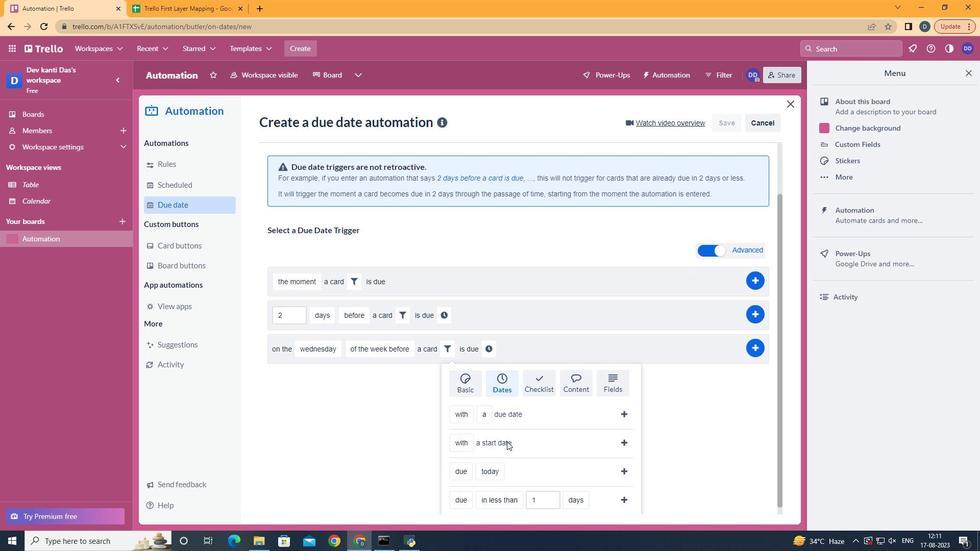 
Action: Mouse scrolled (506, 441) with delta (0, 0)
Screenshot: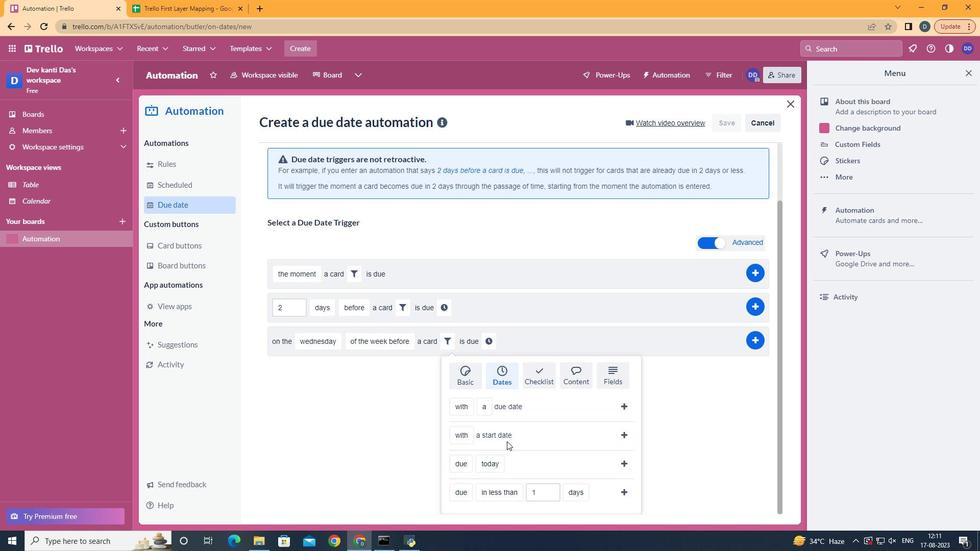
Action: Mouse scrolled (506, 441) with delta (0, 0)
Screenshot: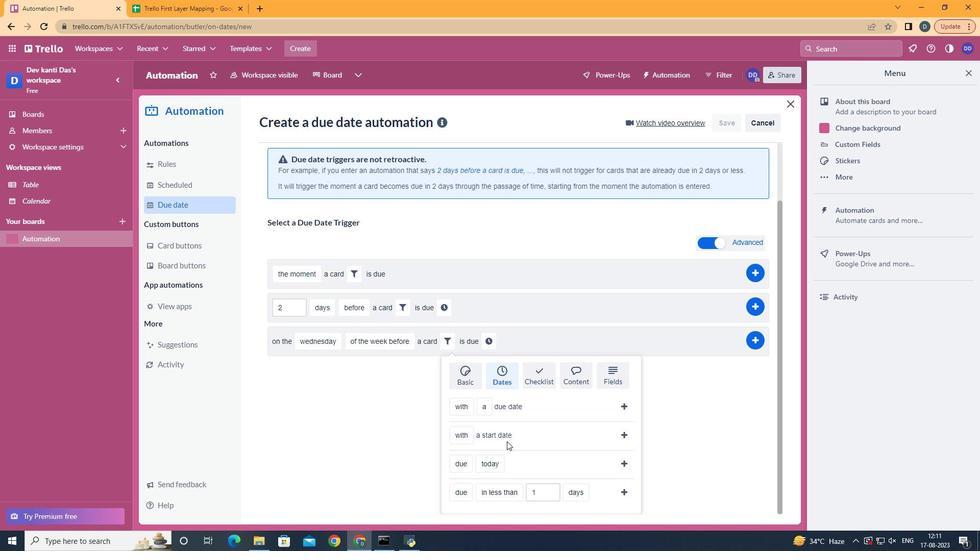 
Action: Mouse moved to (476, 427)
Screenshot: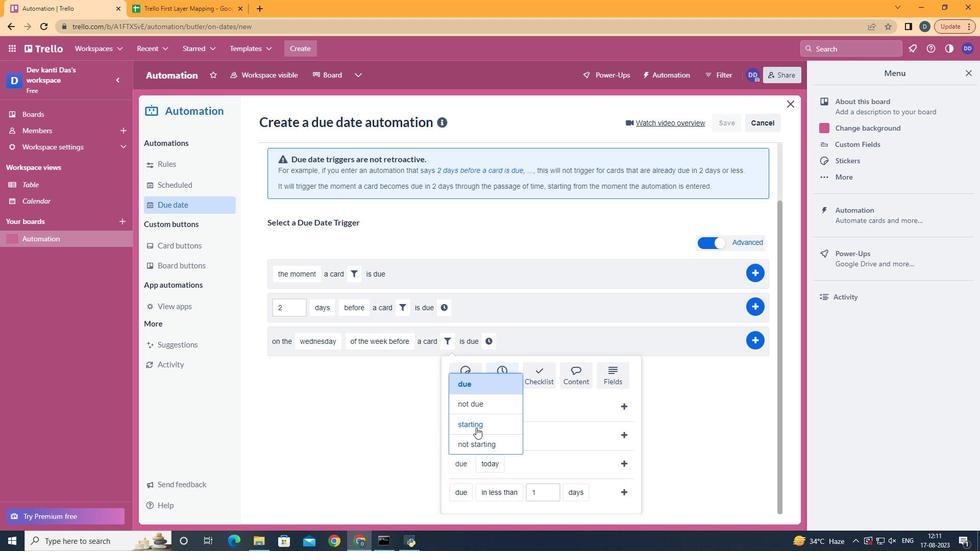 
Action: Mouse pressed left at (476, 427)
Screenshot: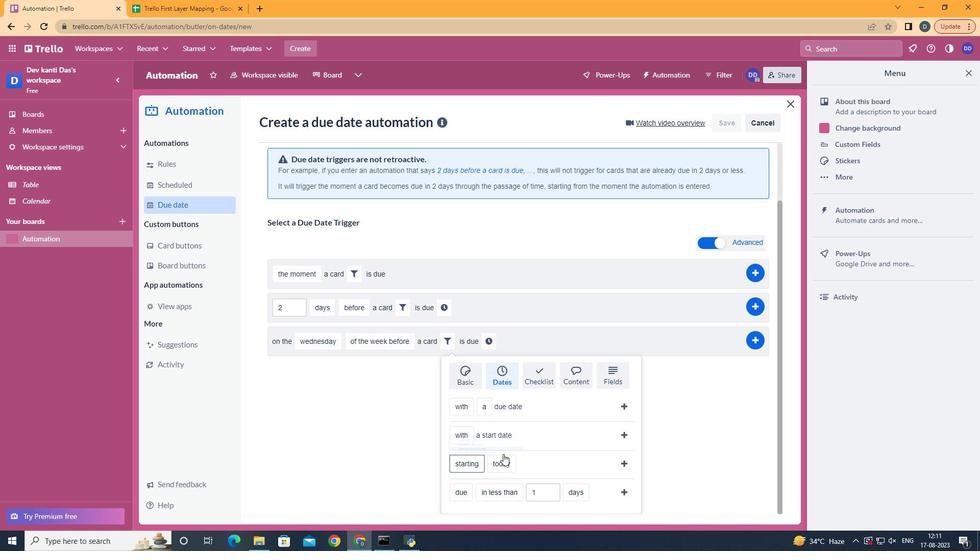 
Action: Mouse moved to (523, 424)
Screenshot: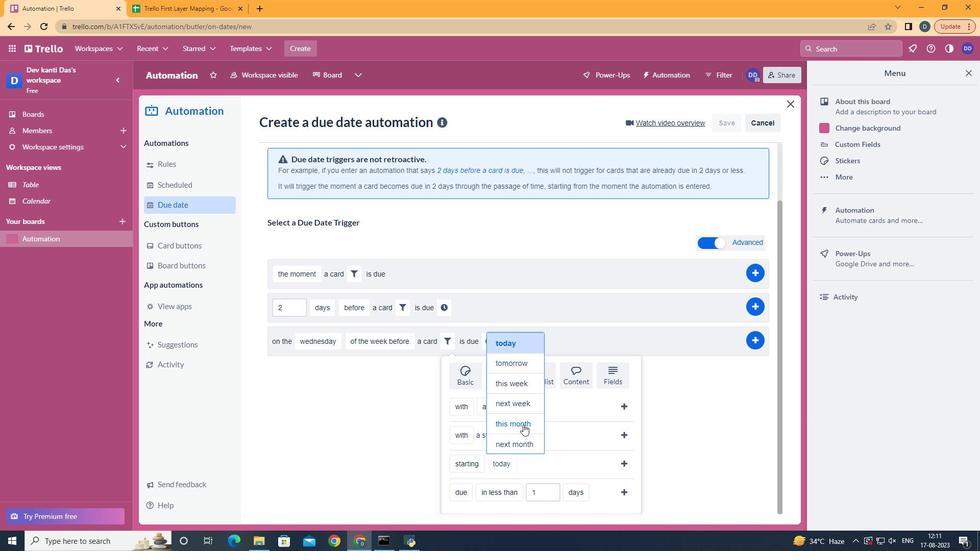 
Action: Mouse pressed left at (523, 424)
Screenshot: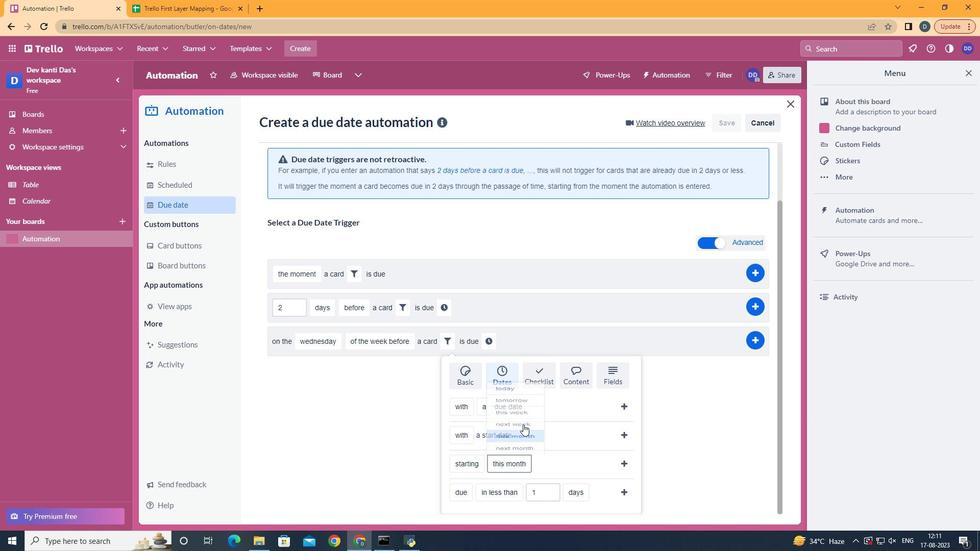 
Action: Mouse moved to (623, 458)
Screenshot: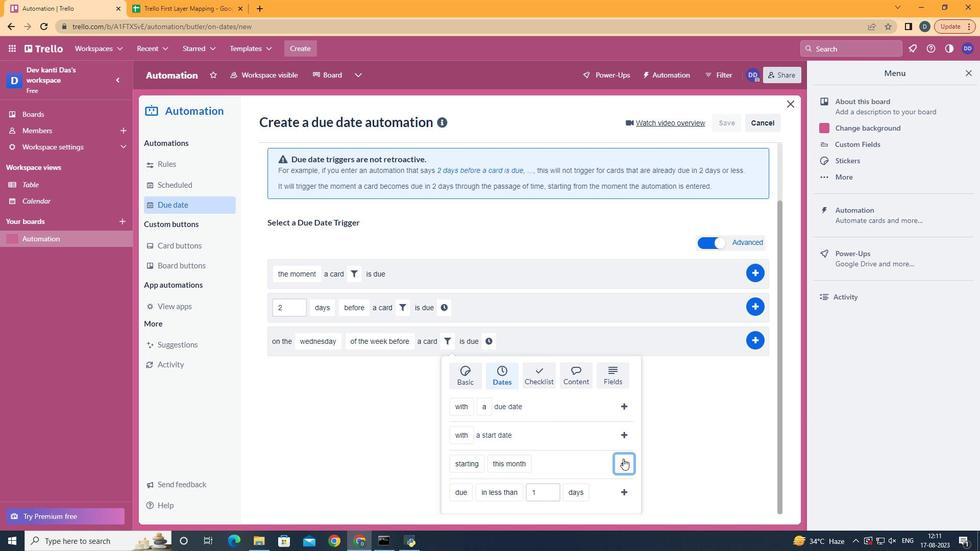 
Action: Mouse pressed left at (623, 458)
Screenshot: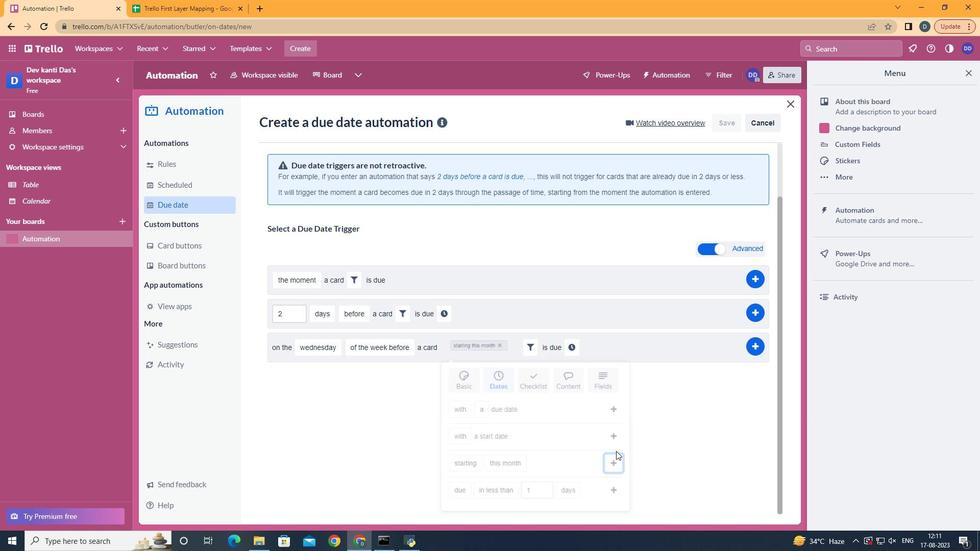 
Action: Mouse moved to (577, 408)
Screenshot: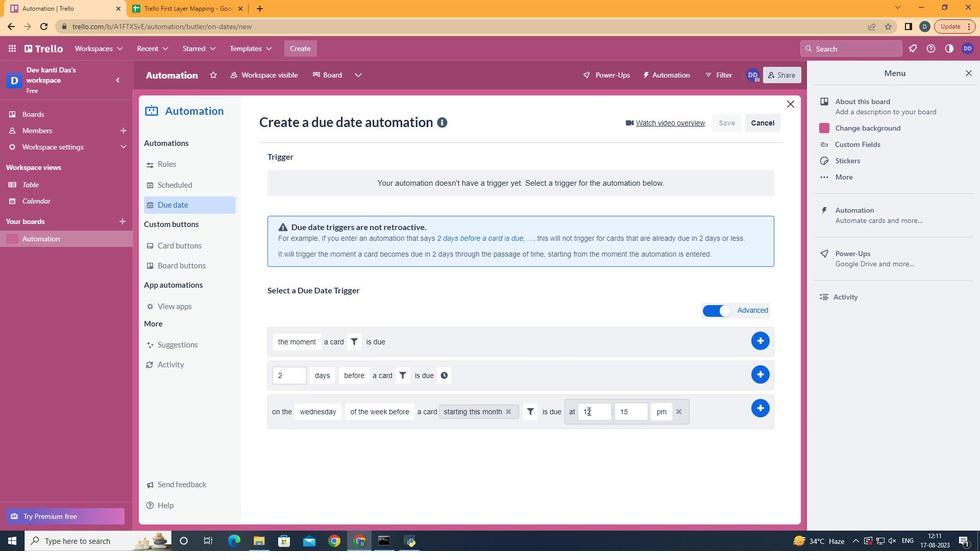 
Action: Mouse pressed left at (577, 408)
Screenshot: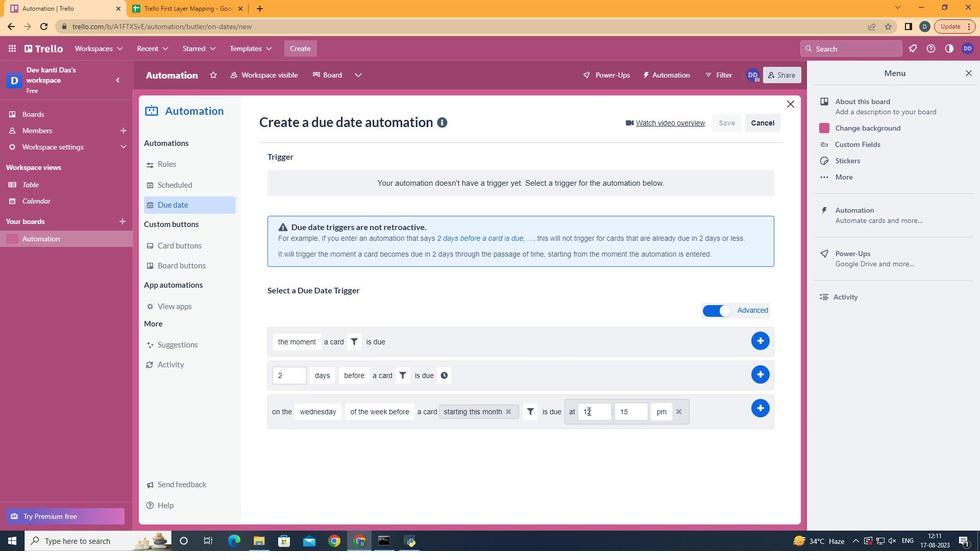 
Action: Mouse moved to (610, 414)
Screenshot: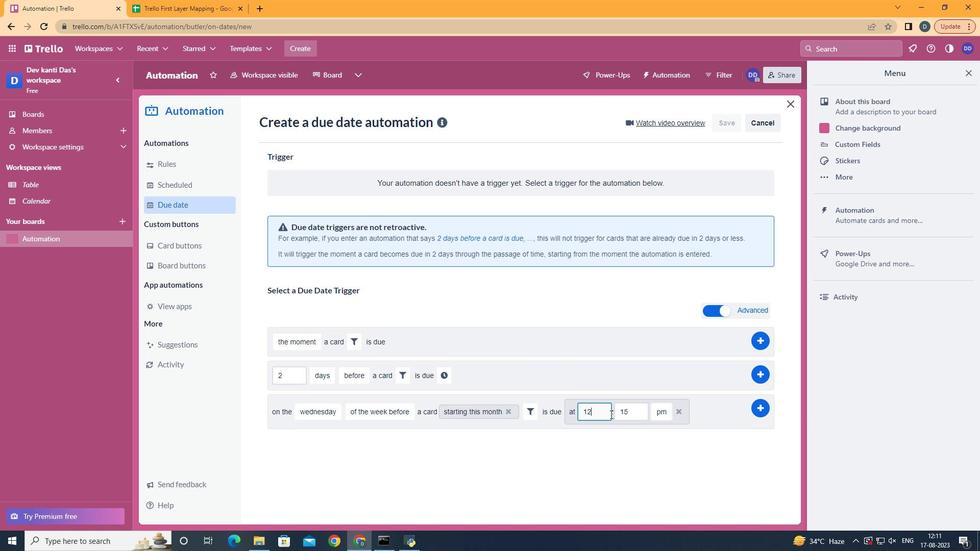
Action: Mouse pressed left at (610, 414)
Screenshot: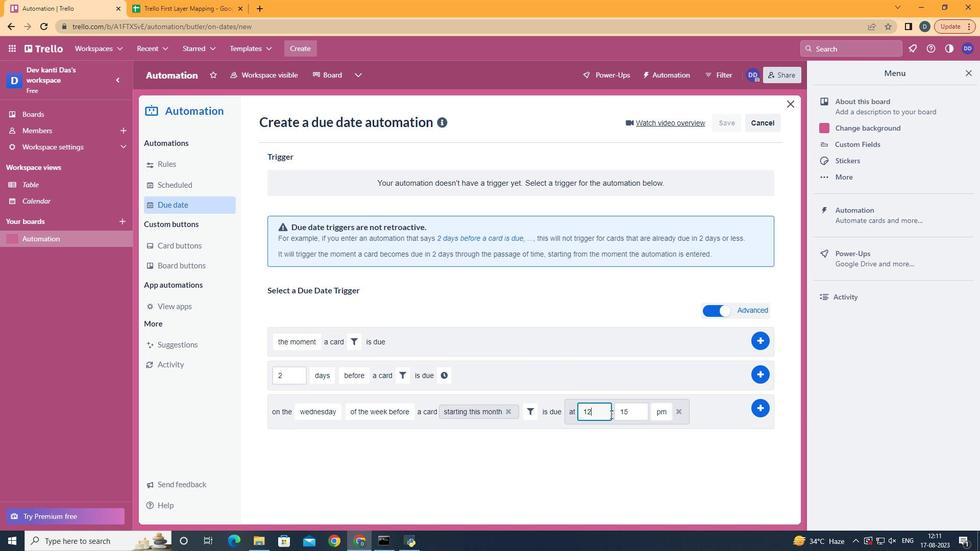 
Action: Mouse moved to (610, 414)
Screenshot: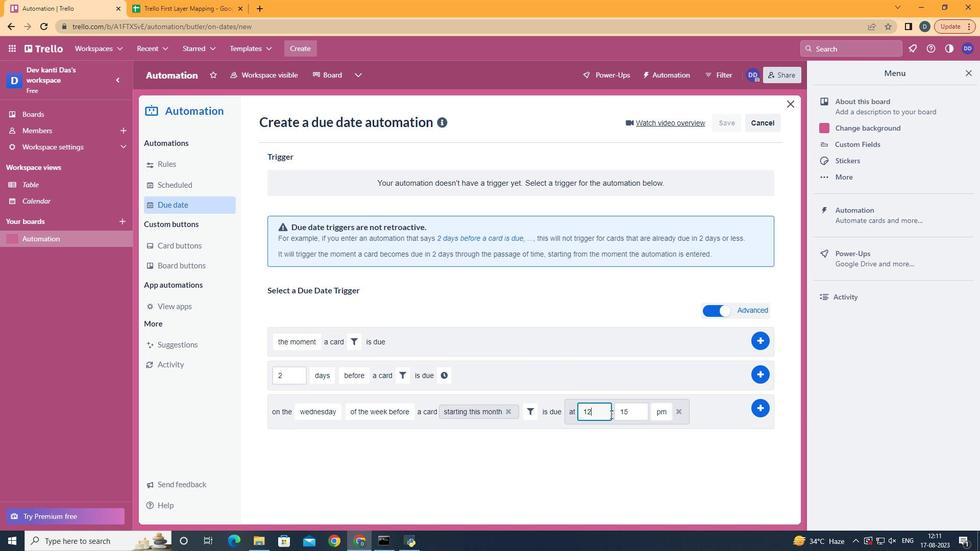 
Action: Key pressed <Key.backspace>1
Screenshot: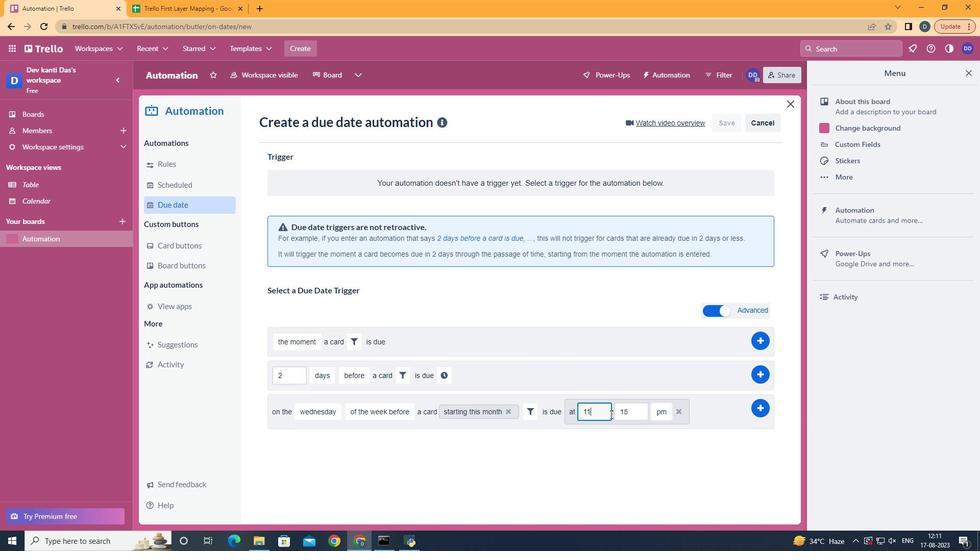 
Action: Mouse moved to (635, 411)
Screenshot: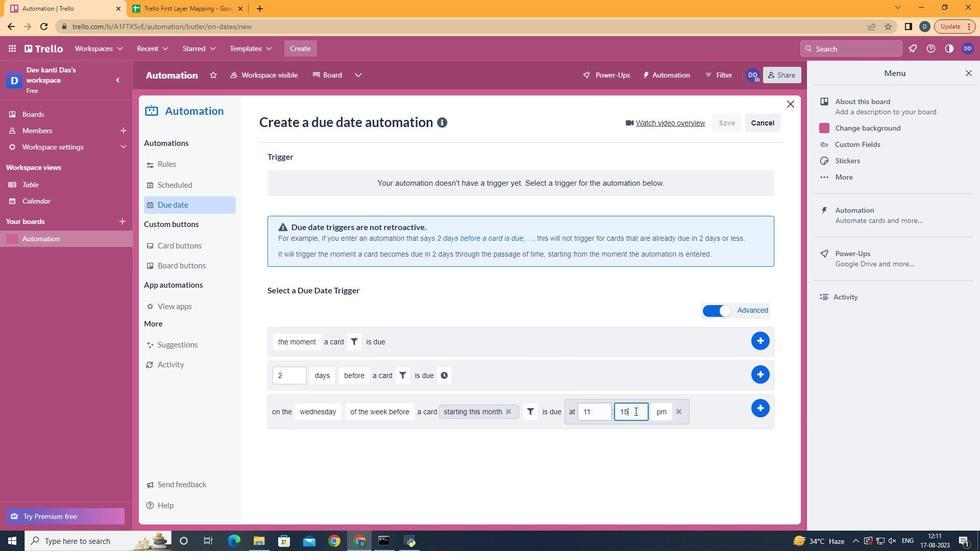 
Action: Mouse pressed left at (635, 411)
Screenshot: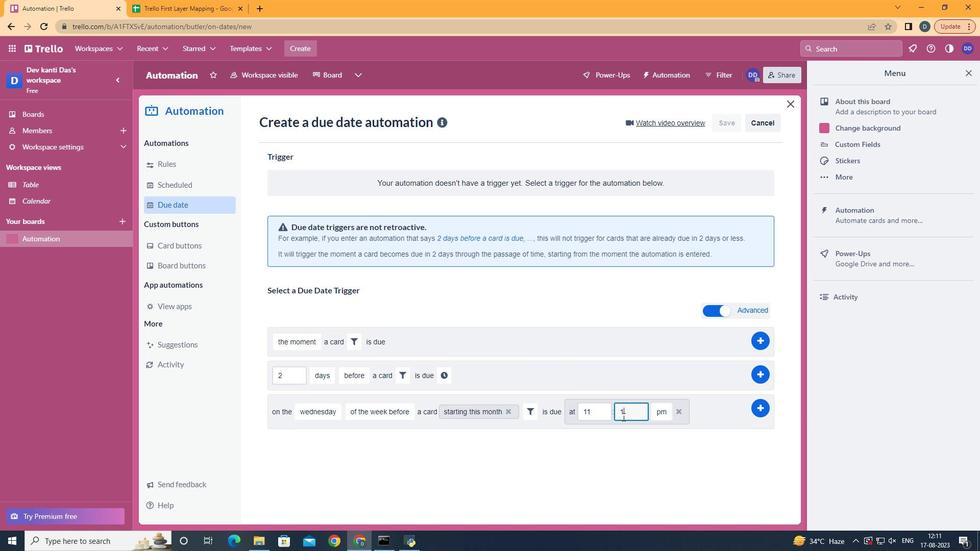
Action: Key pressed <Key.backspace>
Screenshot: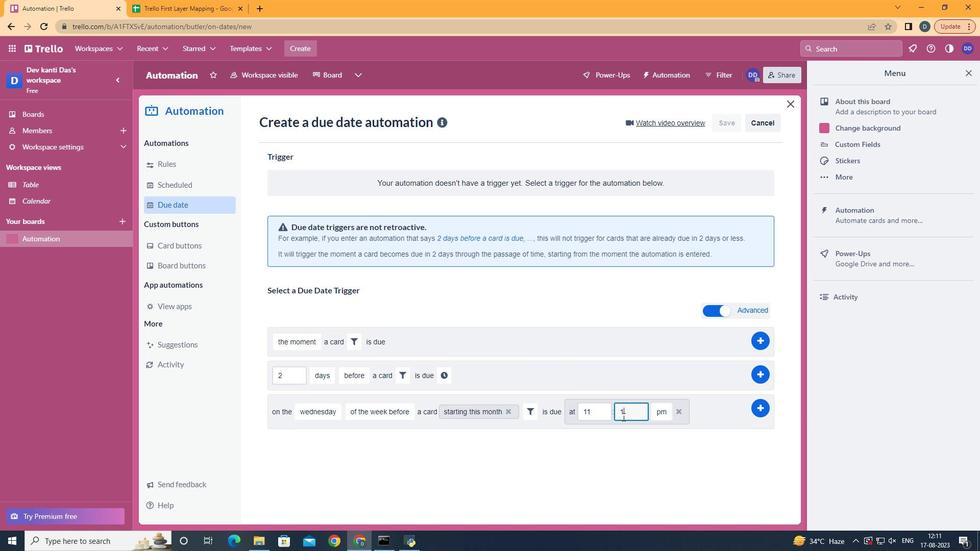 
Action: Mouse moved to (622, 417)
Screenshot: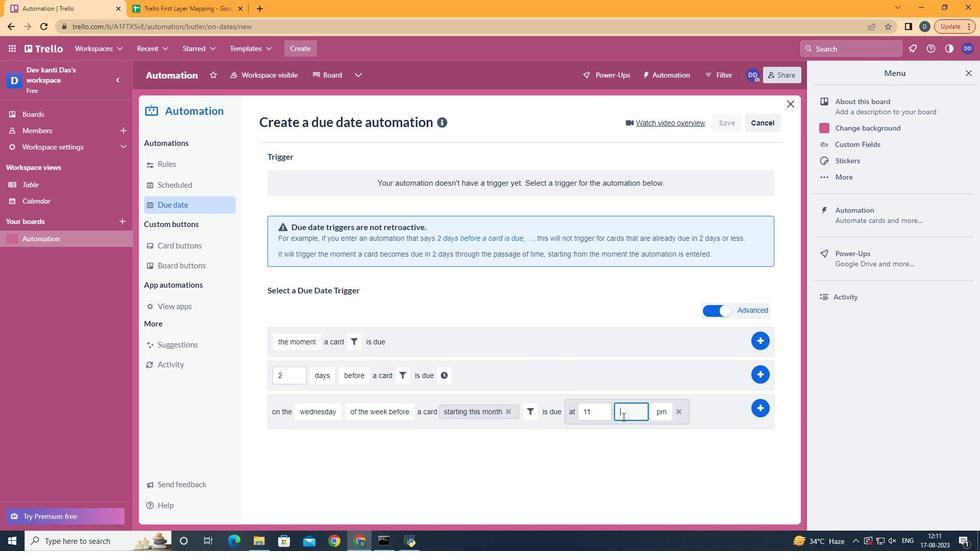 
Action: Key pressed <Key.backspace>00
Screenshot: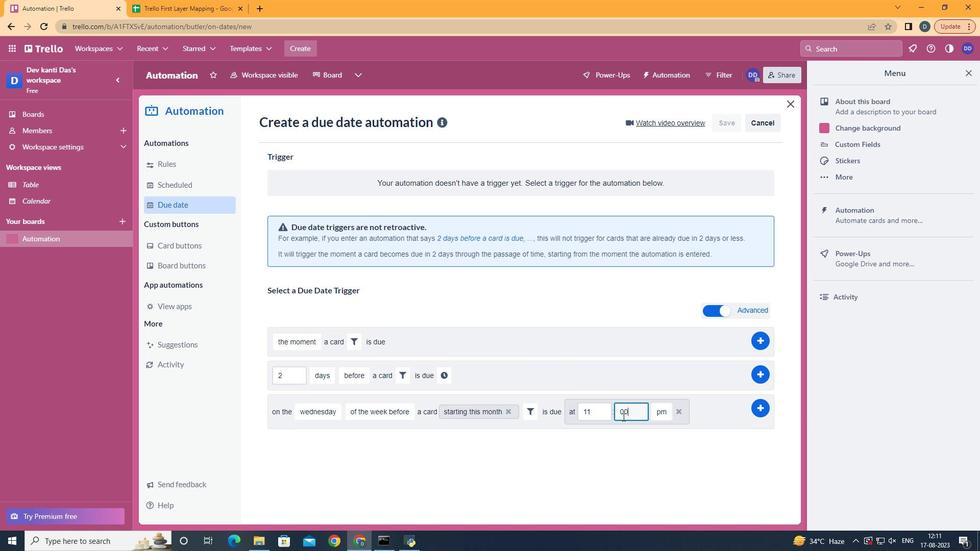 
Action: Mouse moved to (670, 430)
Screenshot: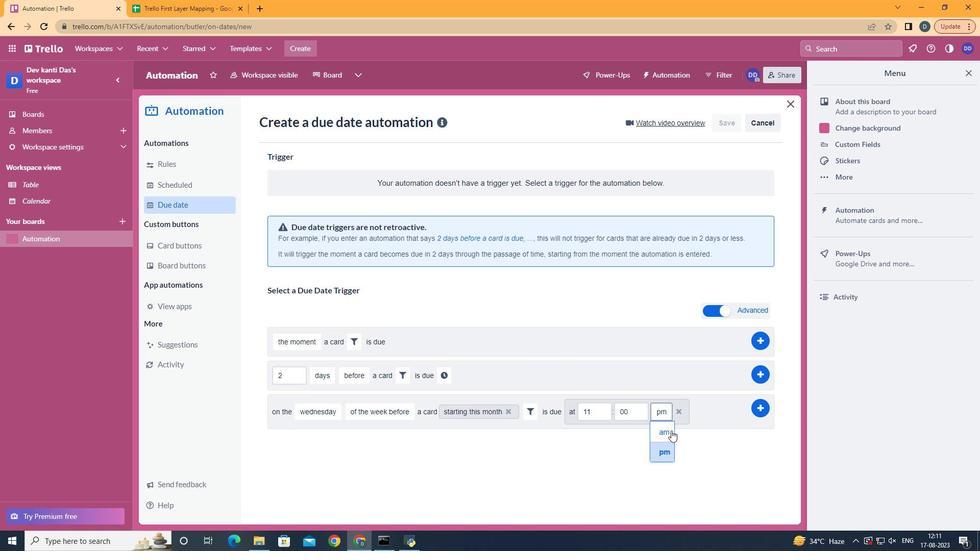 
Action: Mouse pressed left at (670, 430)
Screenshot: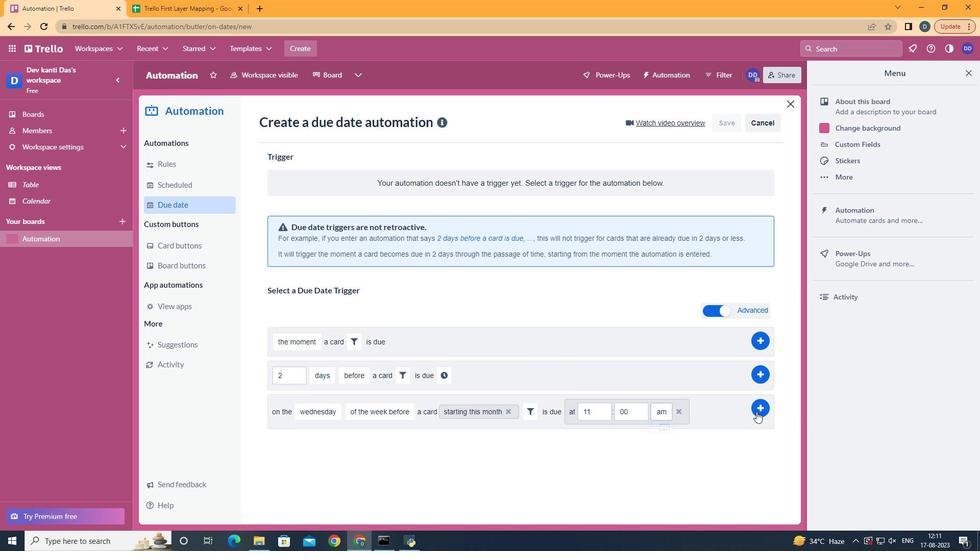 
Action: Mouse moved to (756, 410)
Screenshot: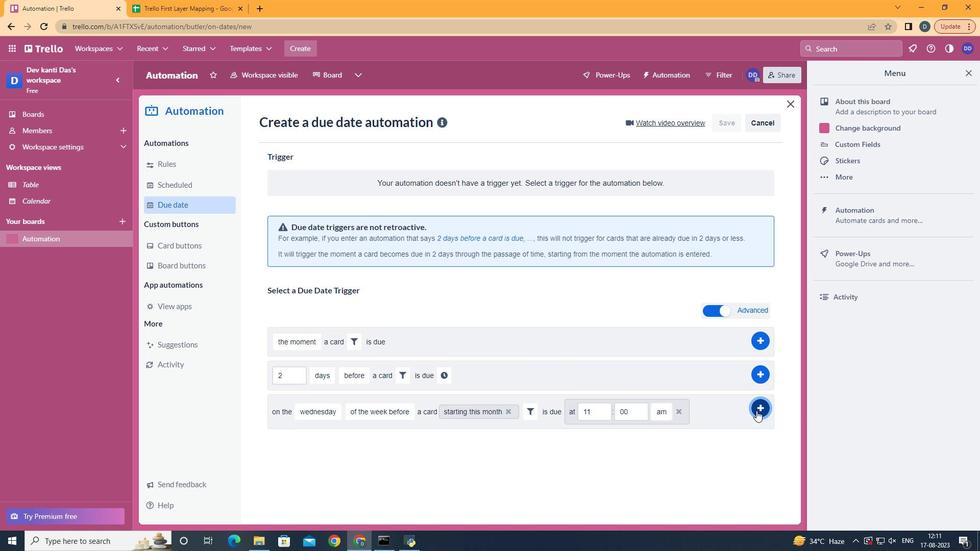 
Action: Mouse pressed left at (756, 410)
Screenshot: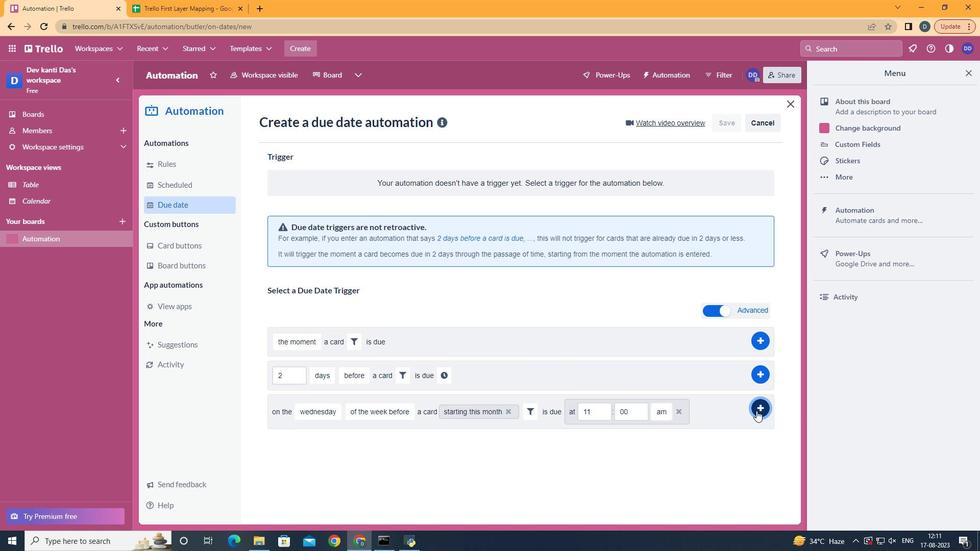
